 Task: Research Airbnb accommodation in Fort Hunt, United States from 9th November, 2023 to 11th November, 2023 for 2 adults. Place can be entire Home with 2 bedrooms having 2 beds and 1 bathroom. Property type can be guest house. Amenities needed are: wifi. Booking option can be self check-in.
Action: Mouse moved to (515, 75)
Screenshot: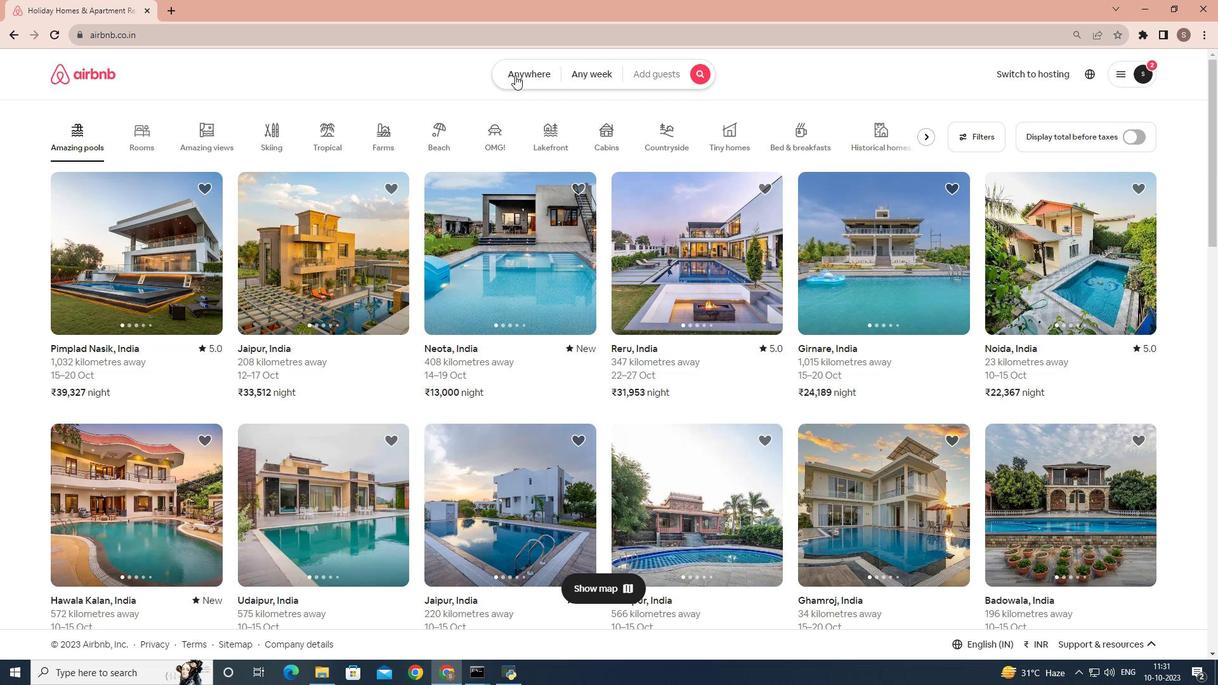 
Action: Mouse pressed left at (515, 75)
Screenshot: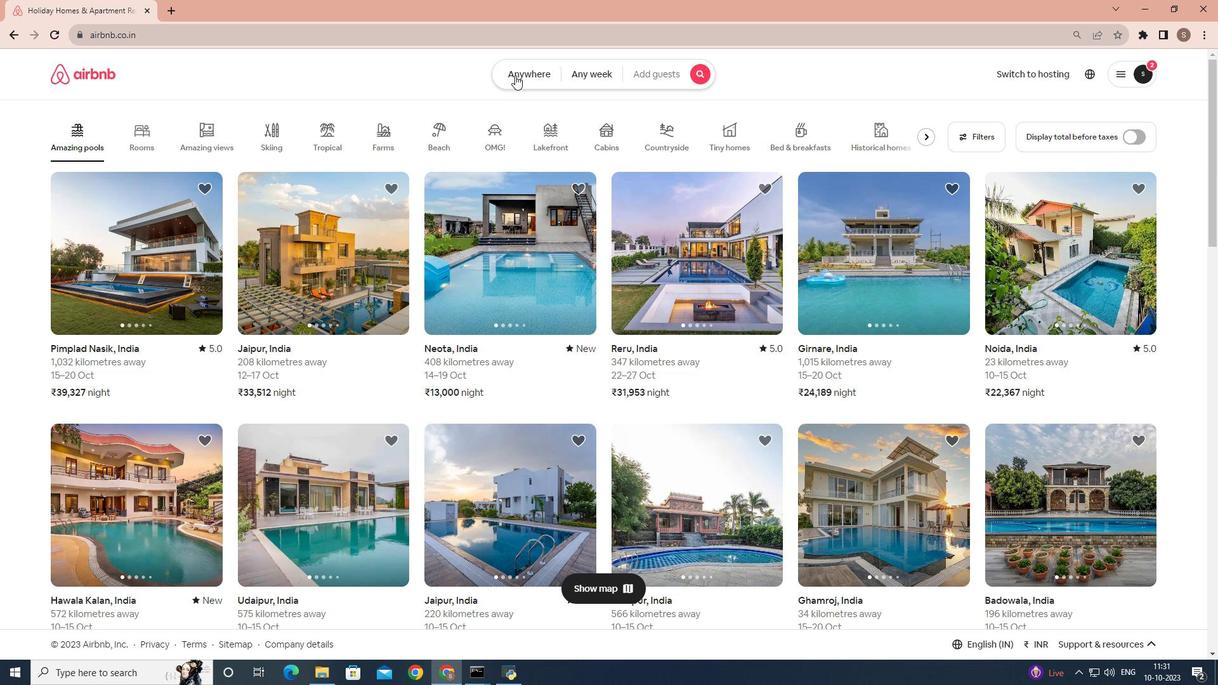 
Action: Mouse moved to (454, 127)
Screenshot: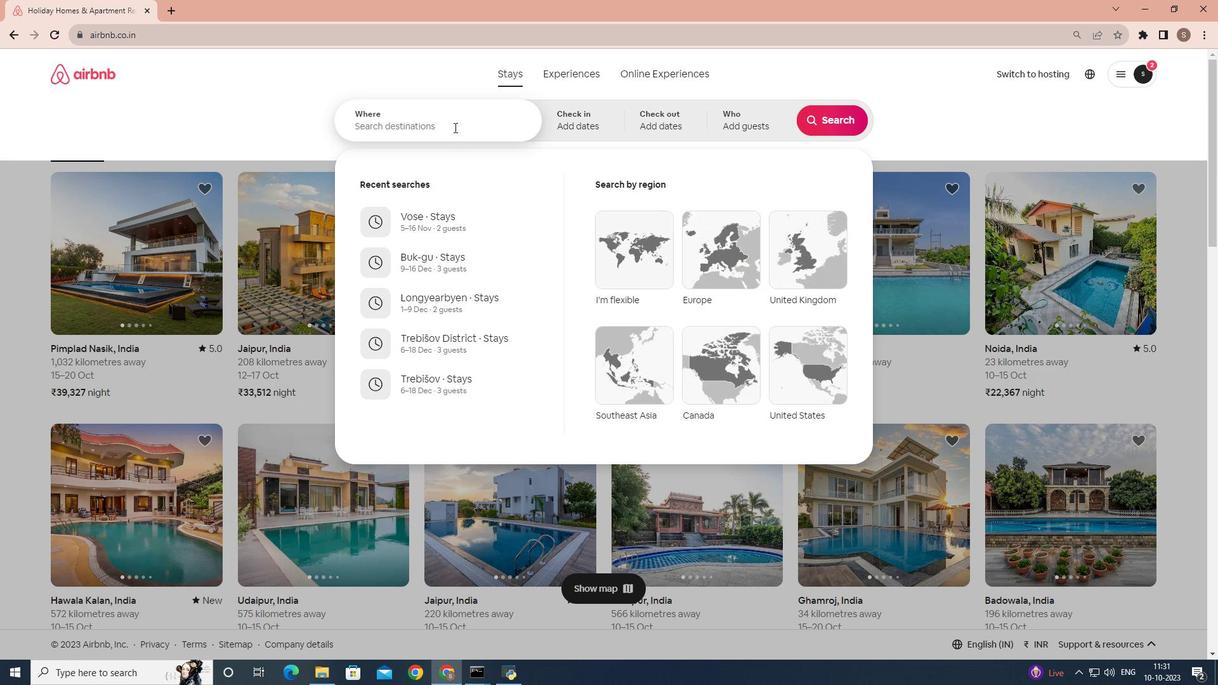 
Action: Mouse pressed left at (454, 127)
Screenshot: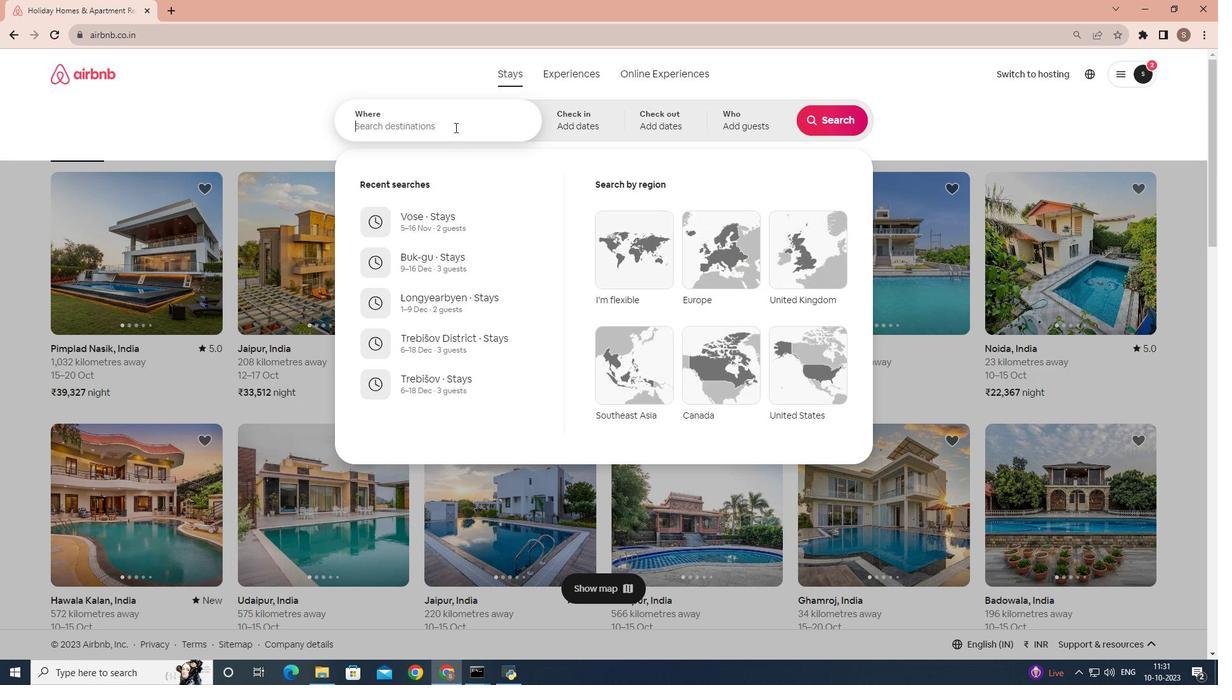 
Action: Mouse moved to (455, 127)
Screenshot: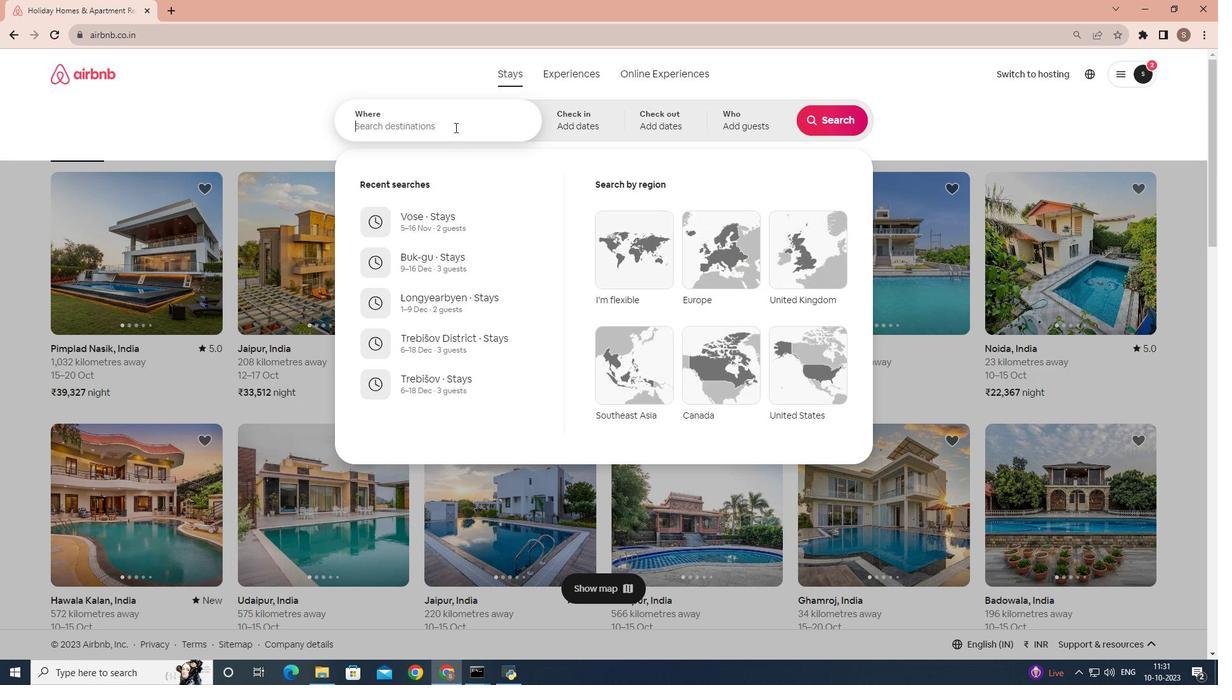 
Action: Key pressed <Key.shift>Nukus,<Key.space><Key.shift>Uzbekistan
Screenshot: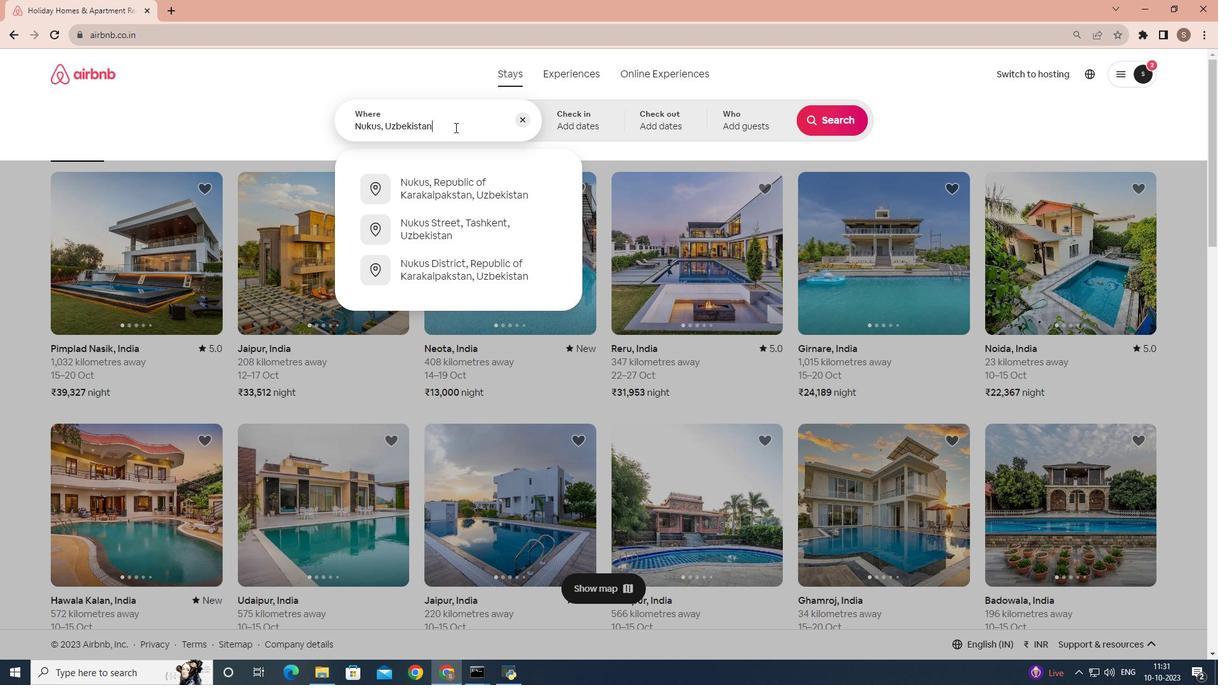 
Action: Mouse moved to (606, 121)
Screenshot: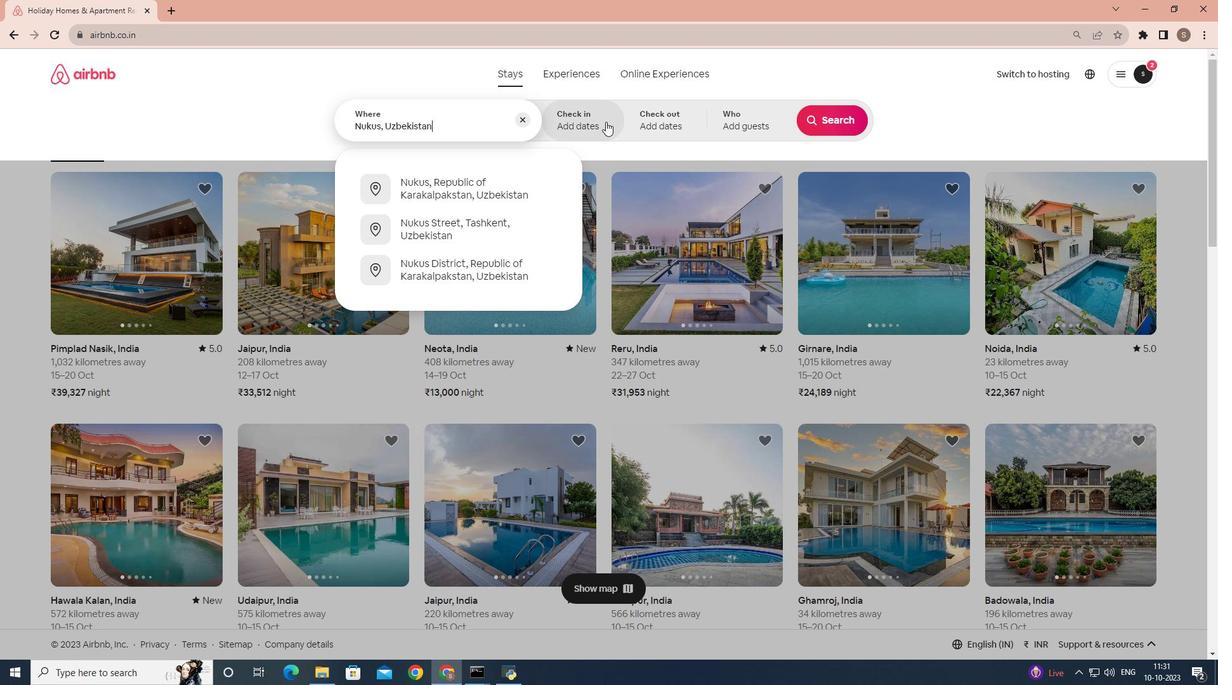 
Action: Mouse pressed left at (606, 121)
Screenshot: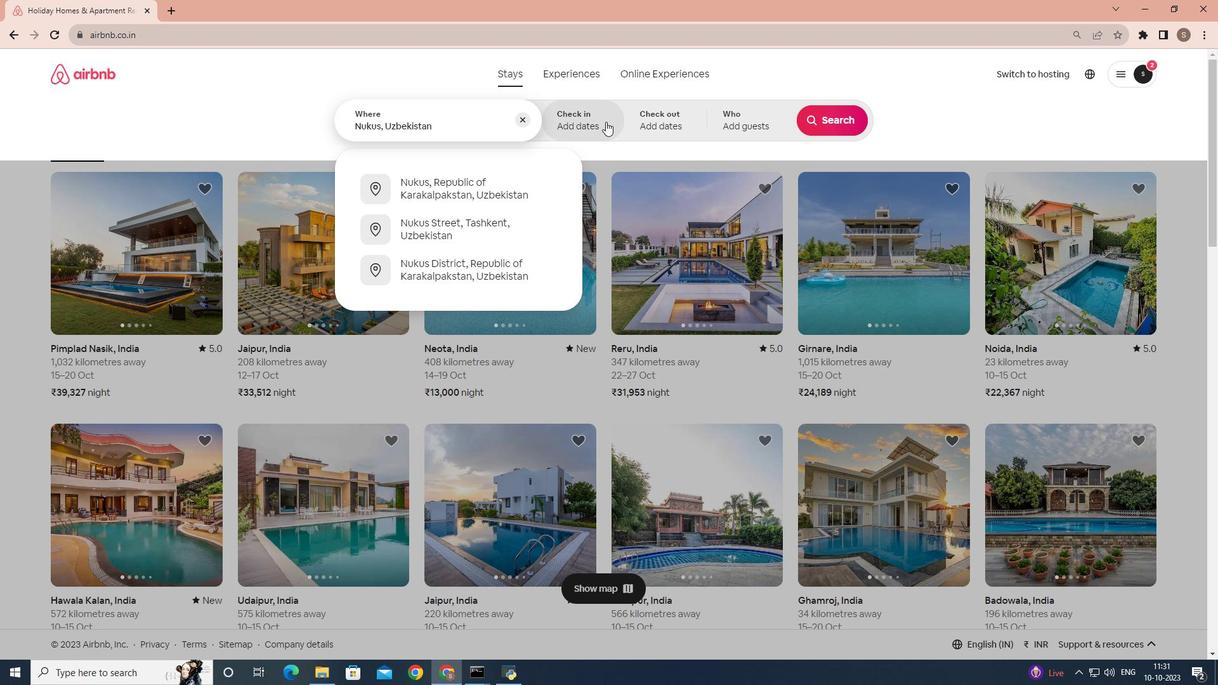 
Action: Mouse moved to (762, 281)
Screenshot: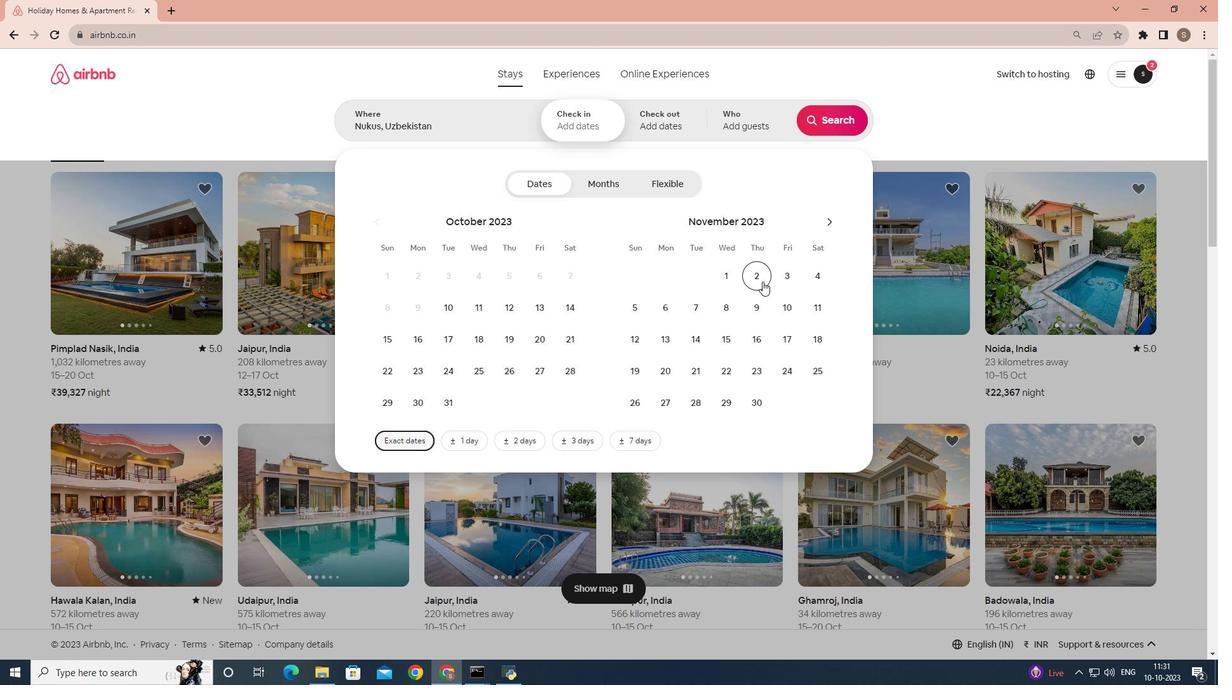 
Action: Mouse pressed left at (762, 281)
Screenshot: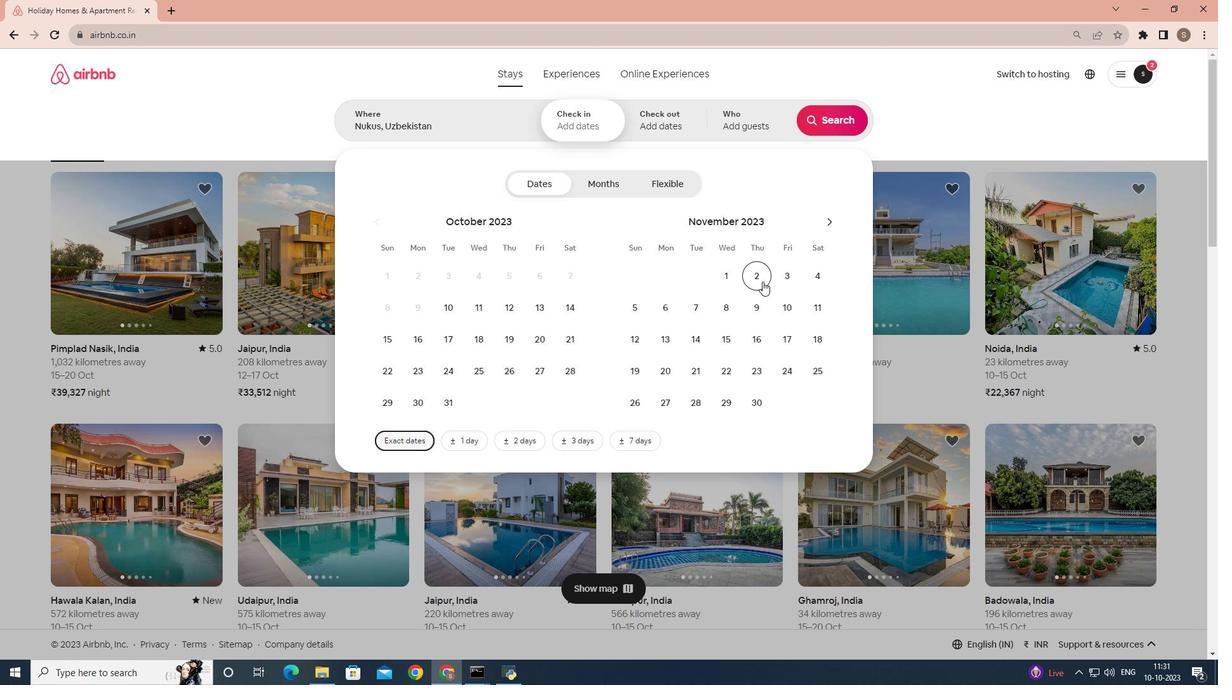 
Action: Mouse moved to (722, 340)
Screenshot: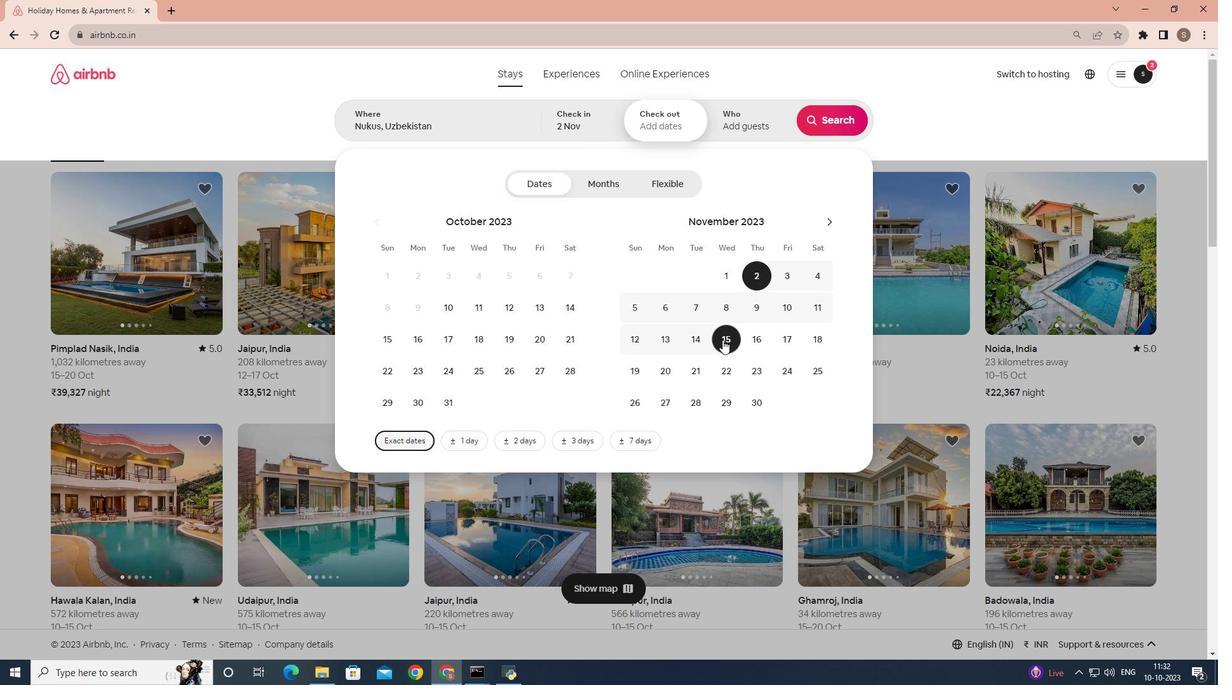 
Action: Mouse pressed left at (722, 340)
Screenshot: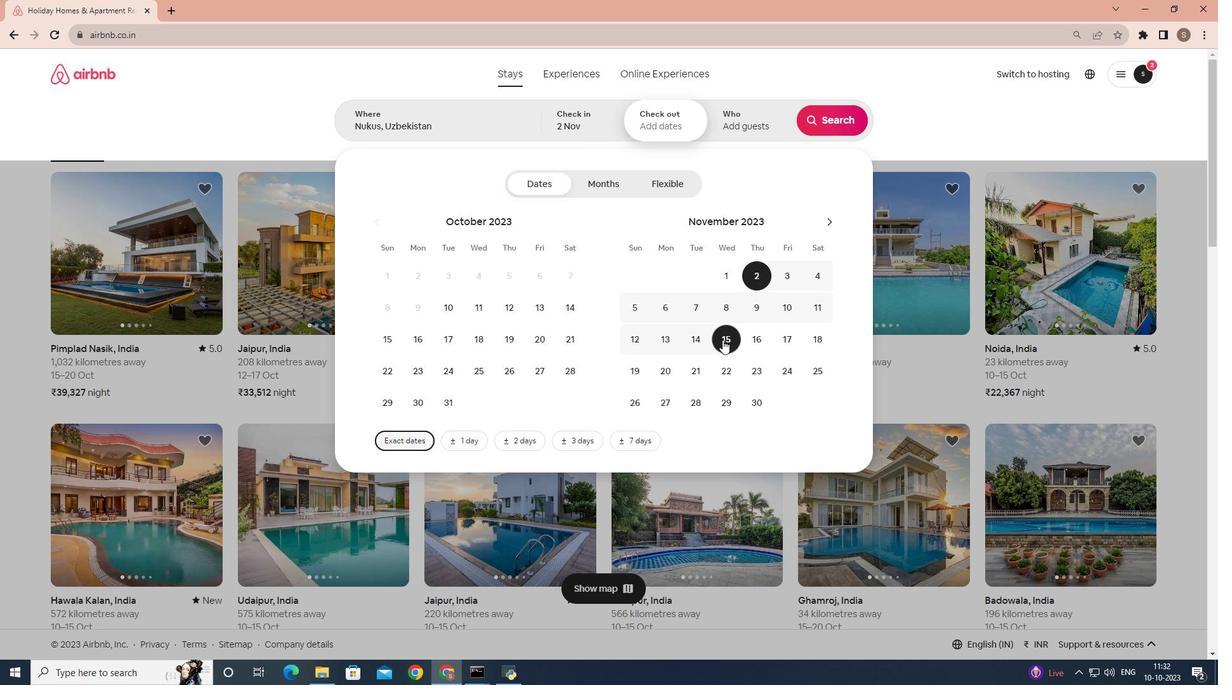 
Action: Mouse moved to (743, 119)
Screenshot: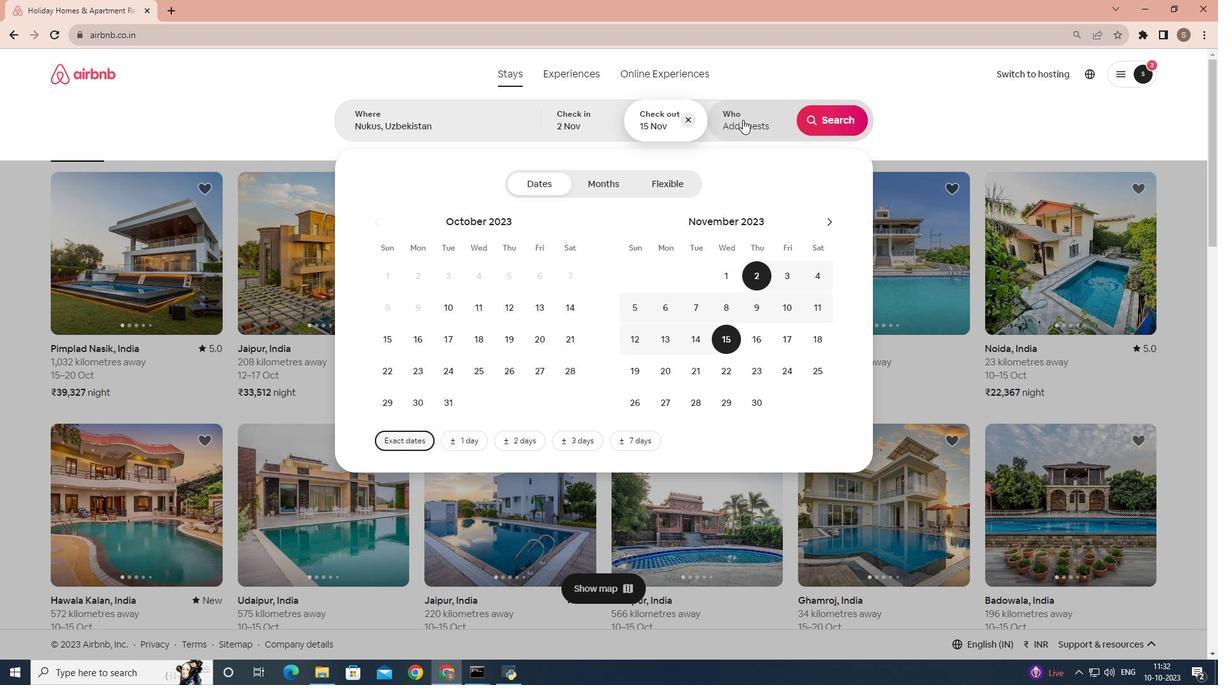 
Action: Mouse pressed left at (743, 119)
Screenshot: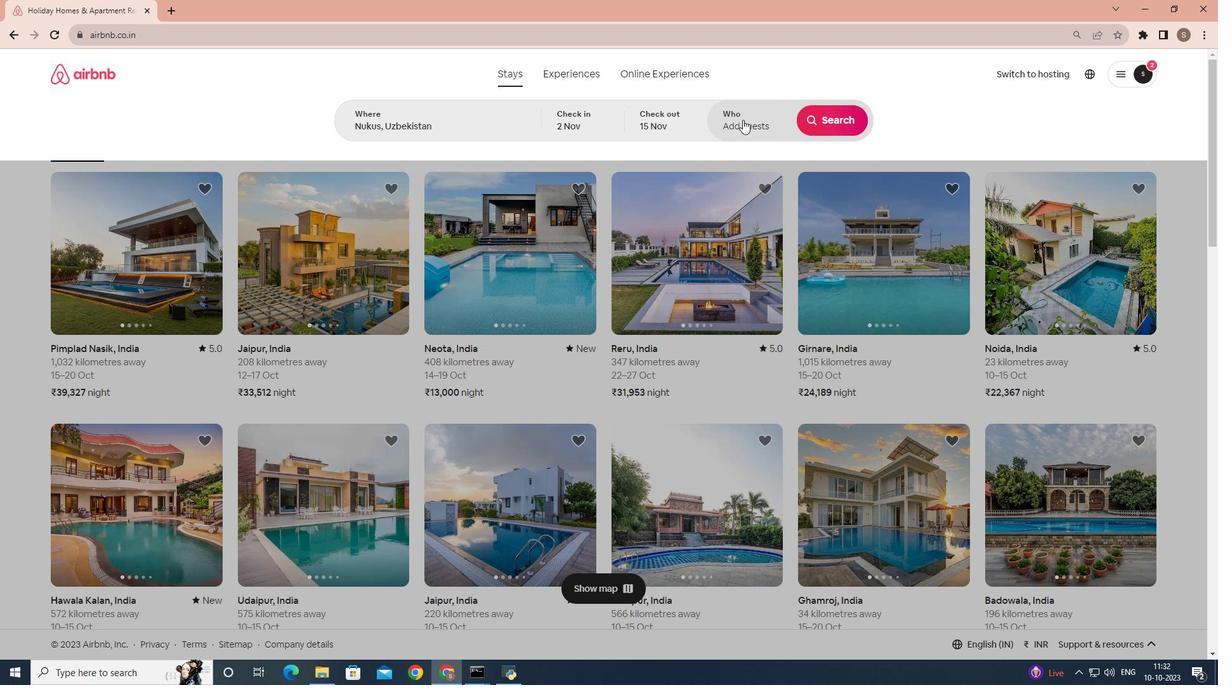 
Action: Mouse moved to (839, 190)
Screenshot: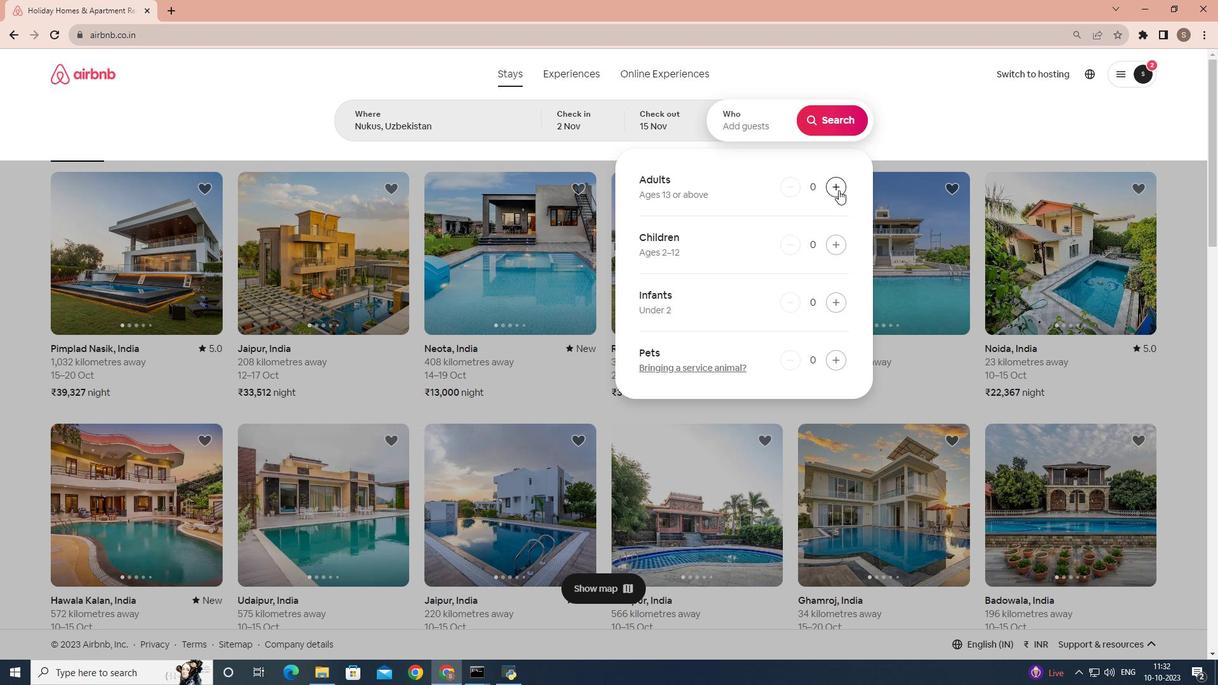 
Action: Mouse pressed left at (839, 190)
Screenshot: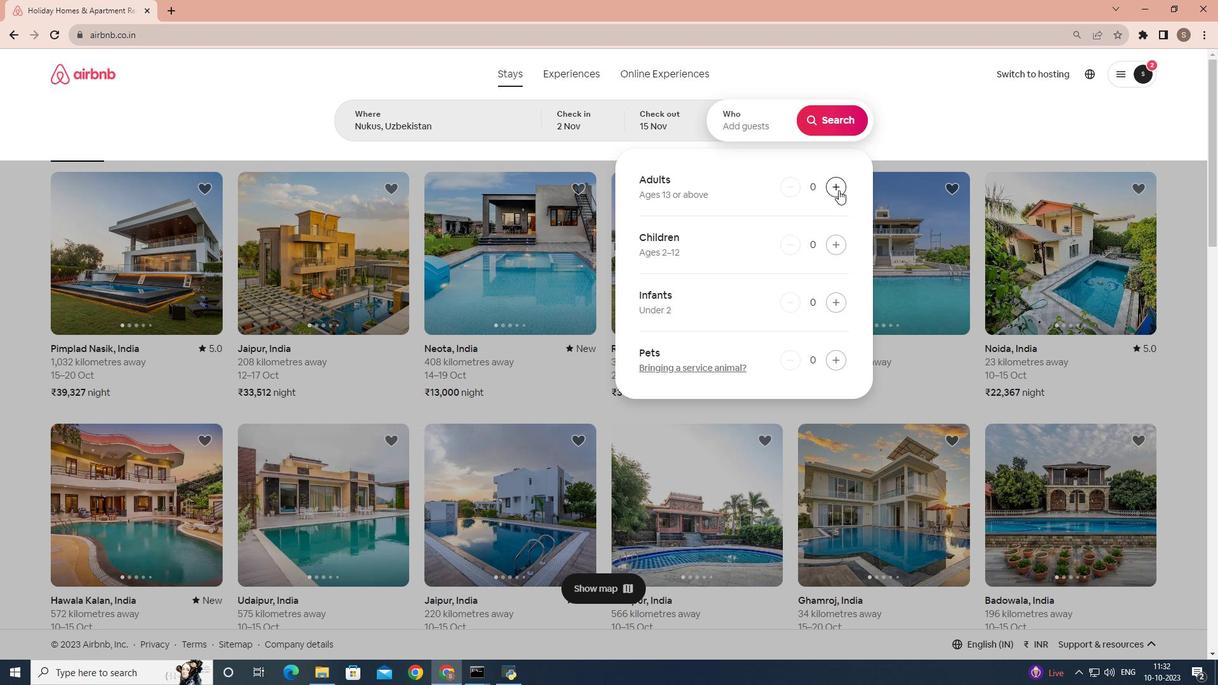 
Action: Mouse pressed left at (839, 190)
Screenshot: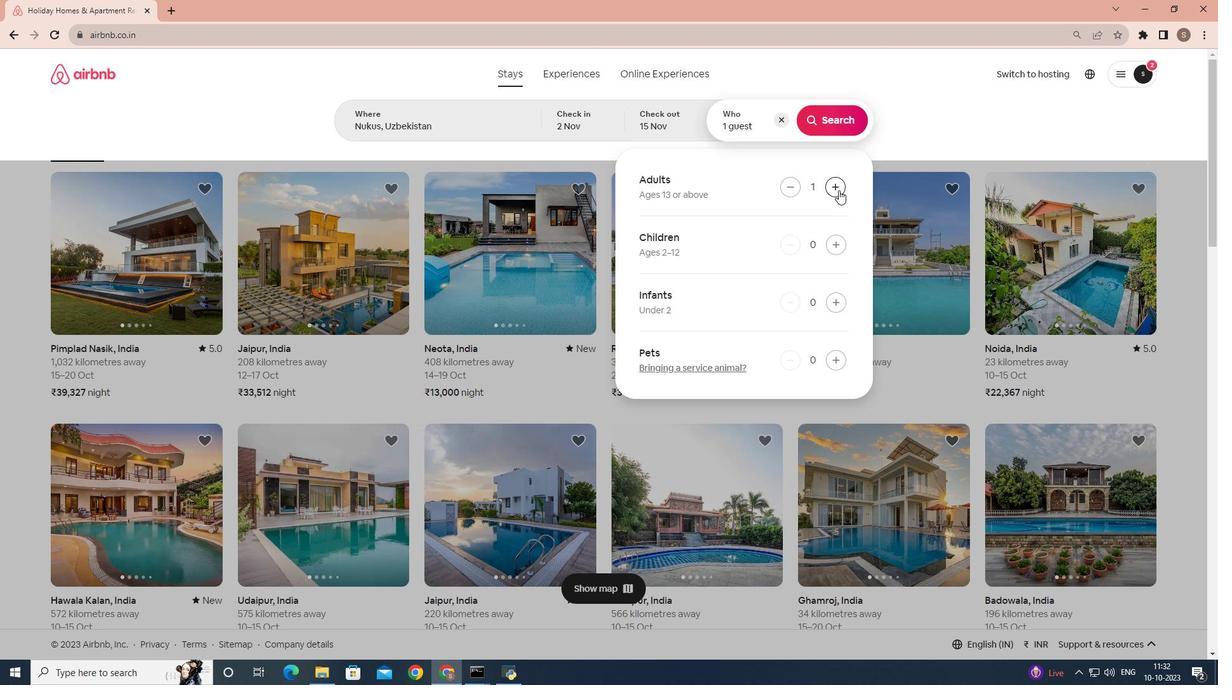 
Action: Mouse moved to (835, 120)
Screenshot: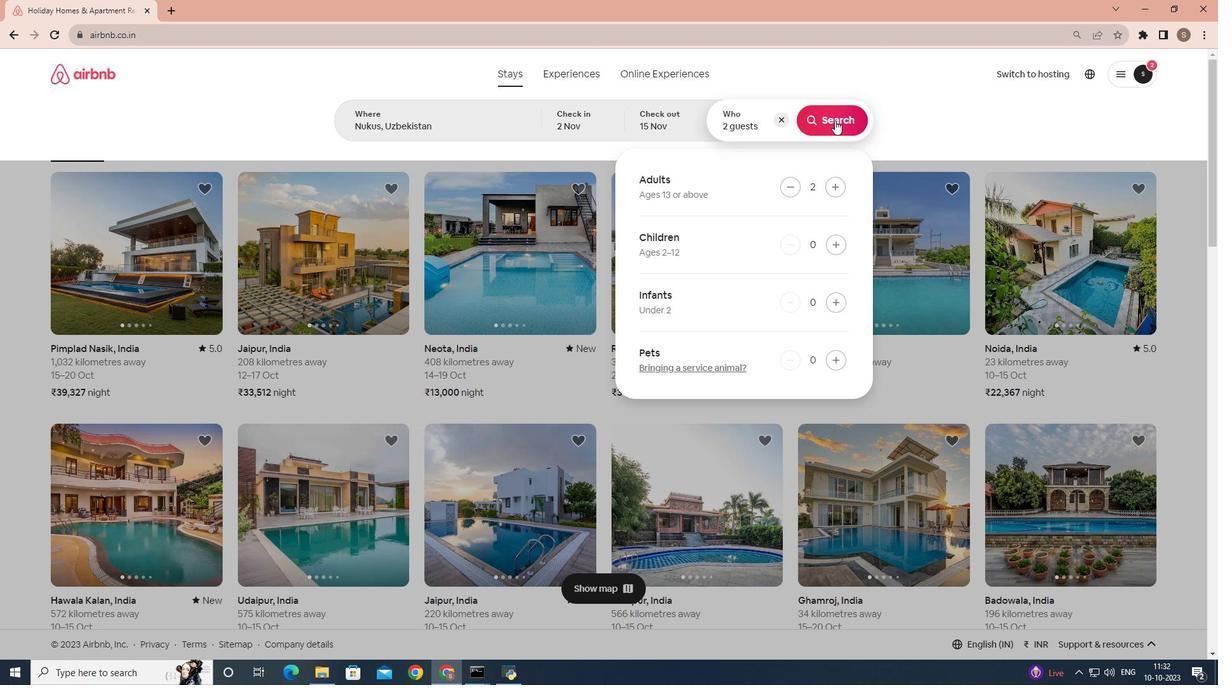 
Action: Mouse pressed left at (835, 120)
Screenshot: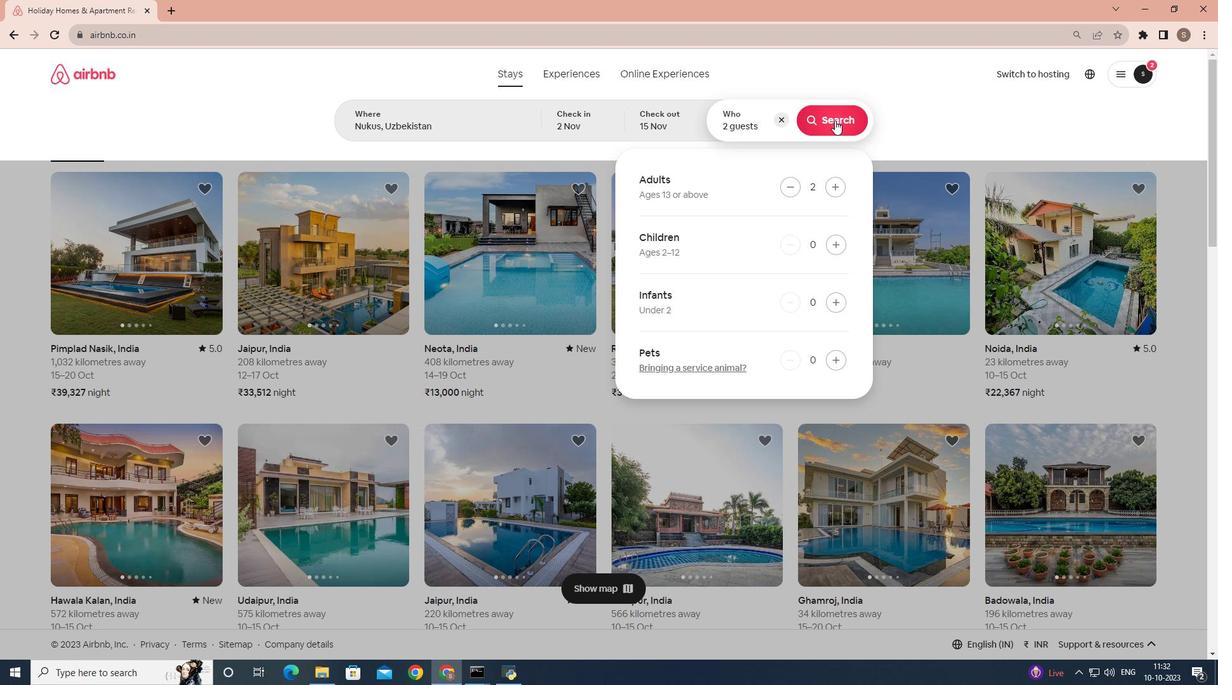 
Action: Mouse moved to (991, 126)
Screenshot: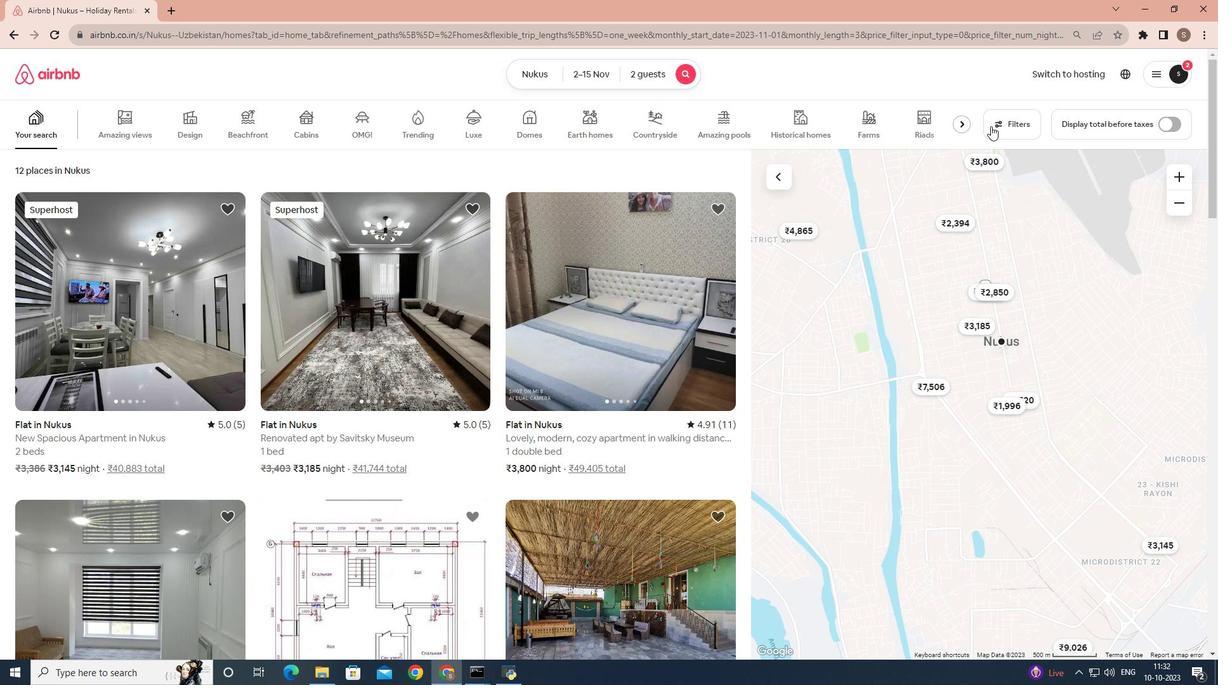 
Action: Mouse pressed left at (991, 126)
Screenshot: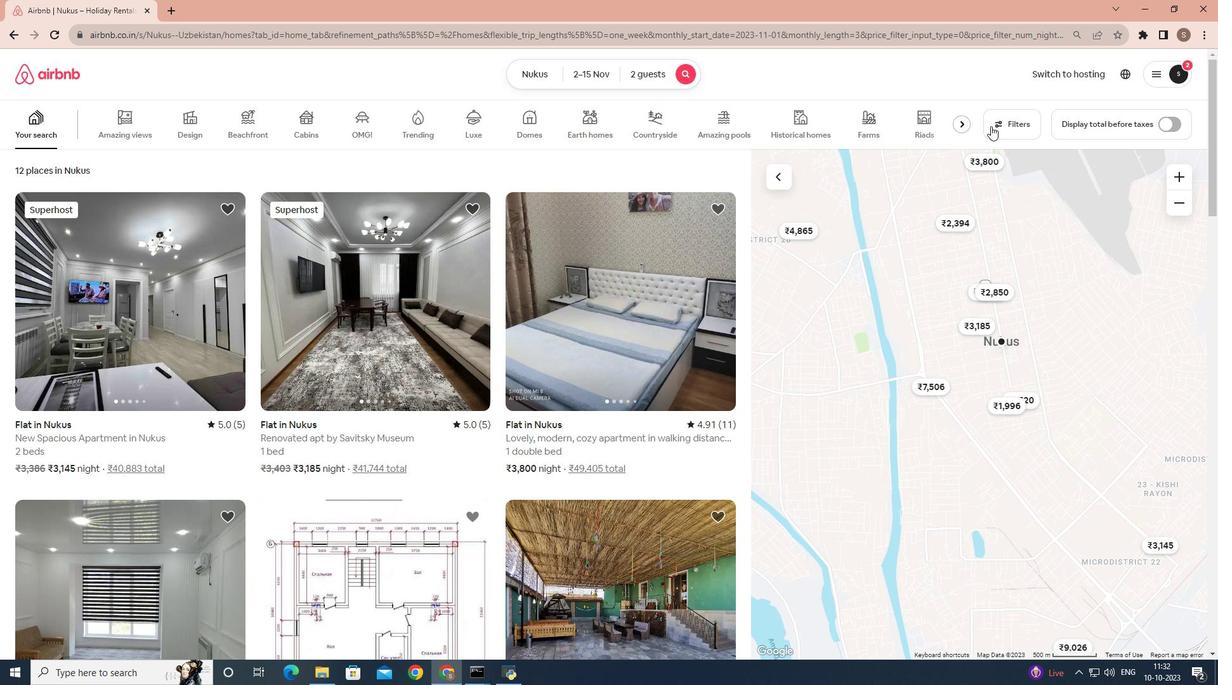 
Action: Mouse moved to (442, 524)
Screenshot: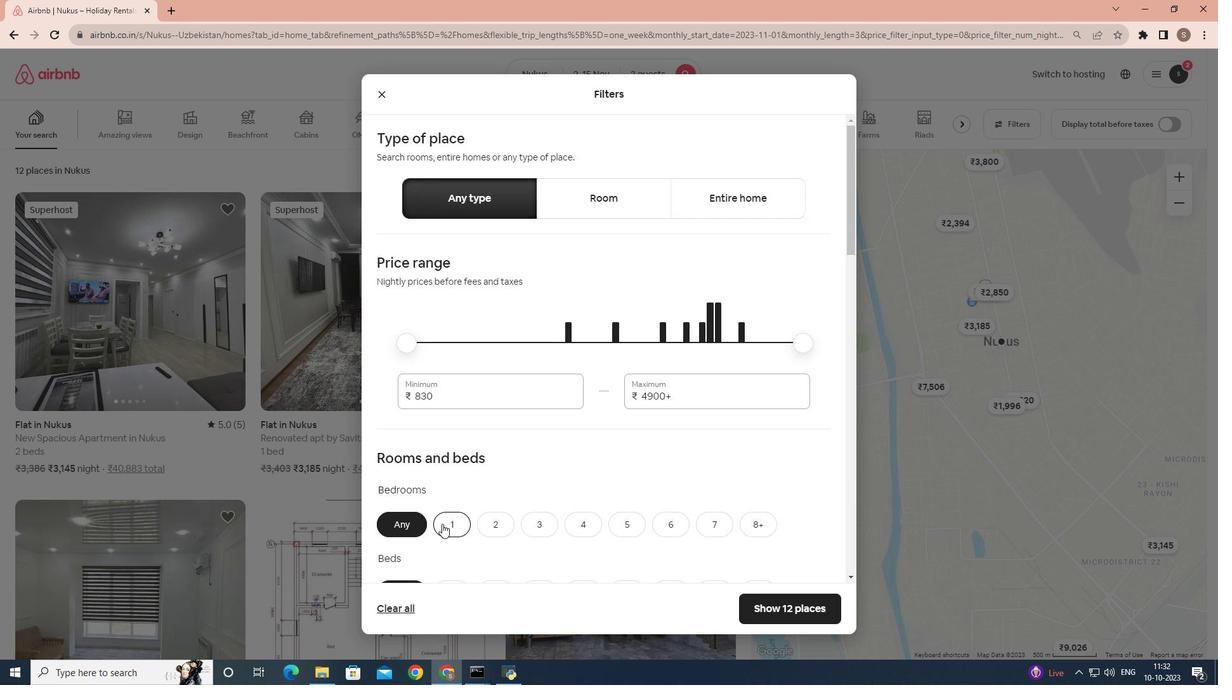 
Action: Mouse pressed left at (442, 524)
Screenshot: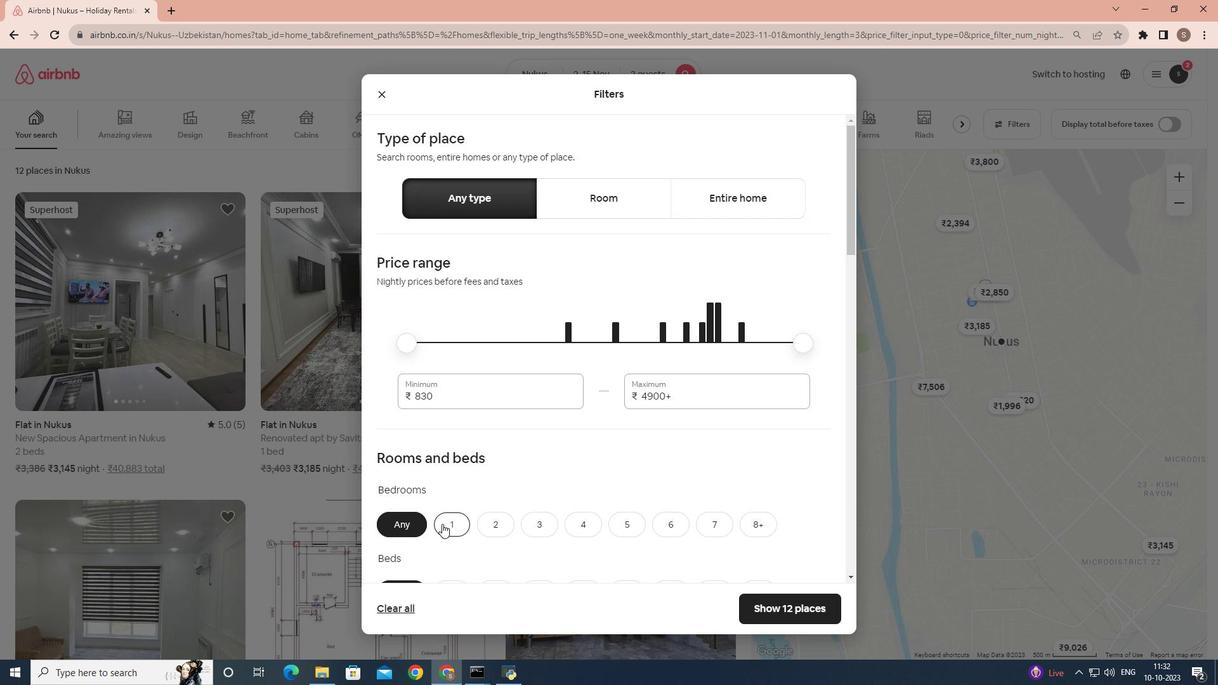 
Action: Mouse moved to (474, 477)
Screenshot: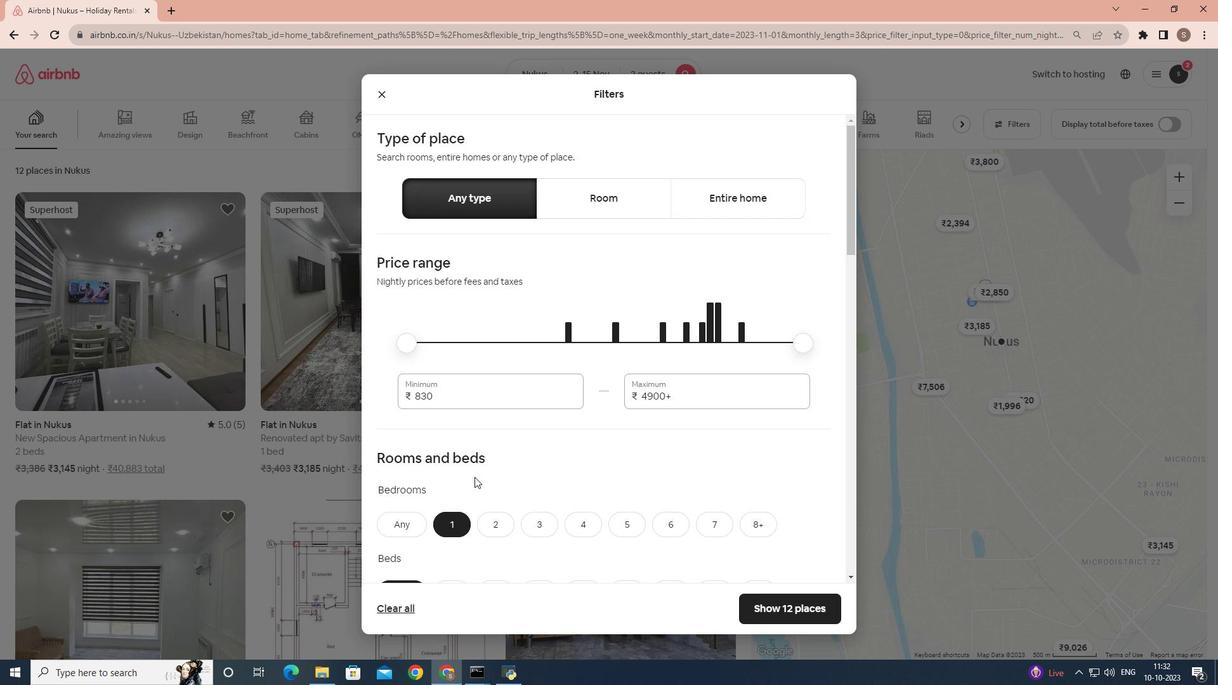 
Action: Mouse scrolled (474, 476) with delta (0, 0)
Screenshot: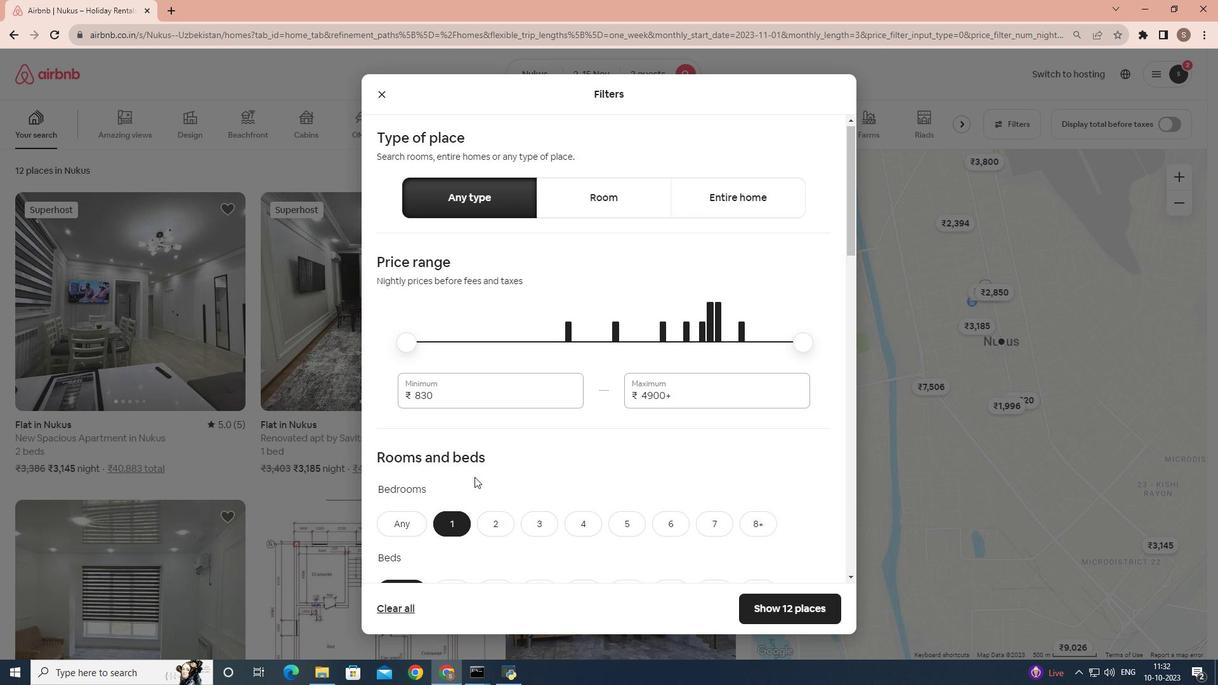 
Action: Mouse scrolled (474, 476) with delta (0, 0)
Screenshot: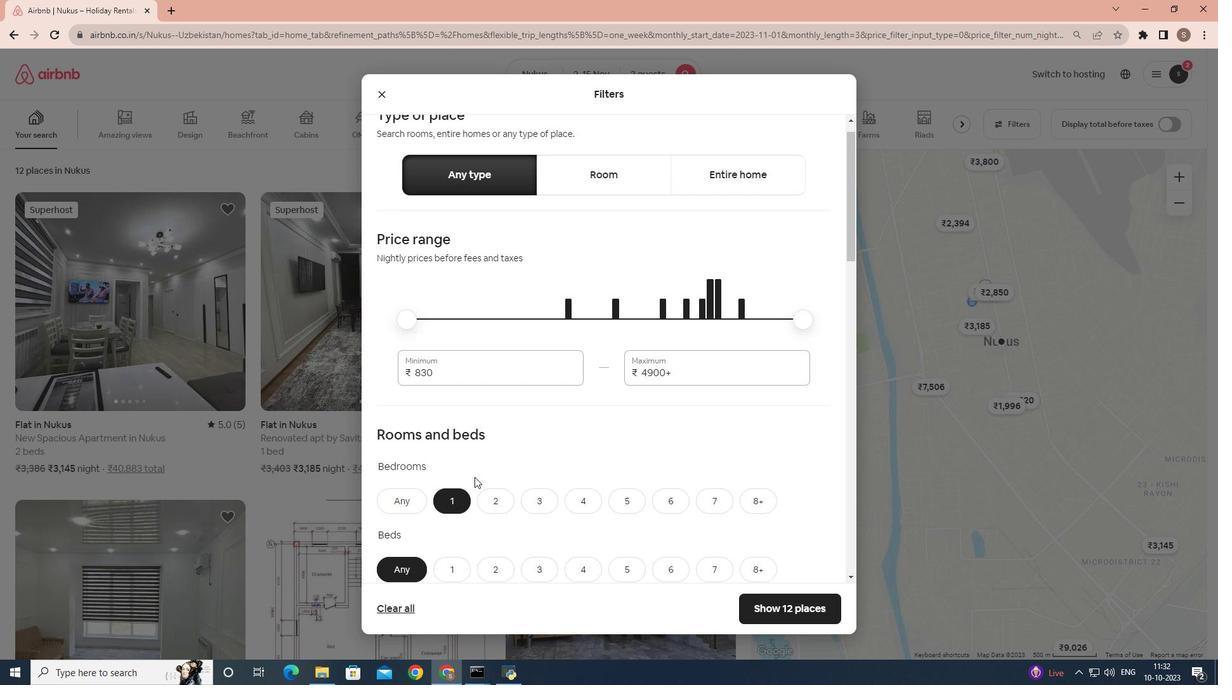 
Action: Mouse moved to (459, 456)
Screenshot: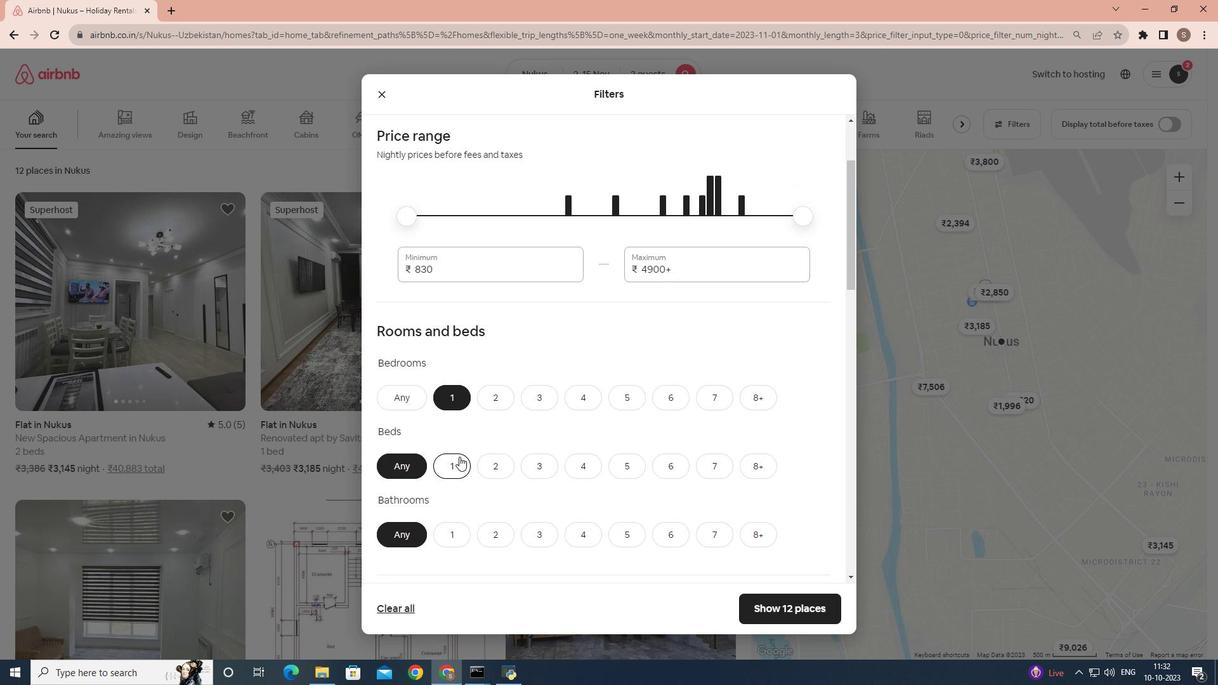 
Action: Mouse pressed left at (459, 456)
Screenshot: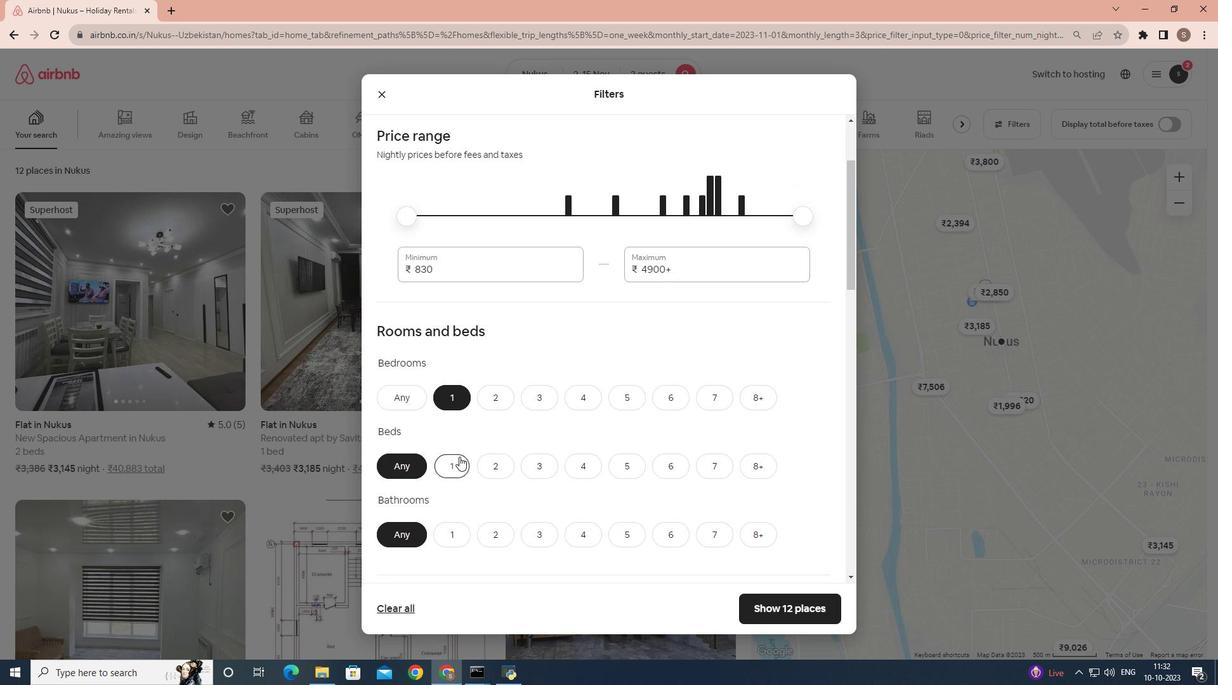 
Action: Mouse moved to (466, 453)
Screenshot: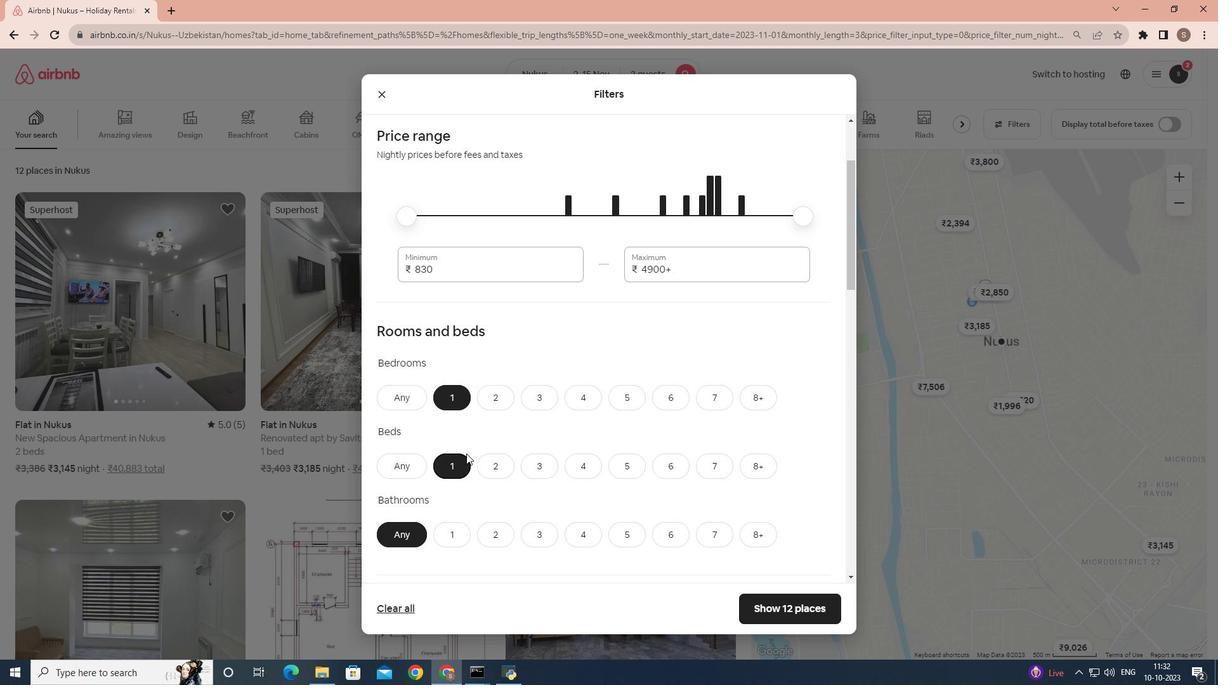 
Action: Mouse scrolled (466, 453) with delta (0, 0)
Screenshot: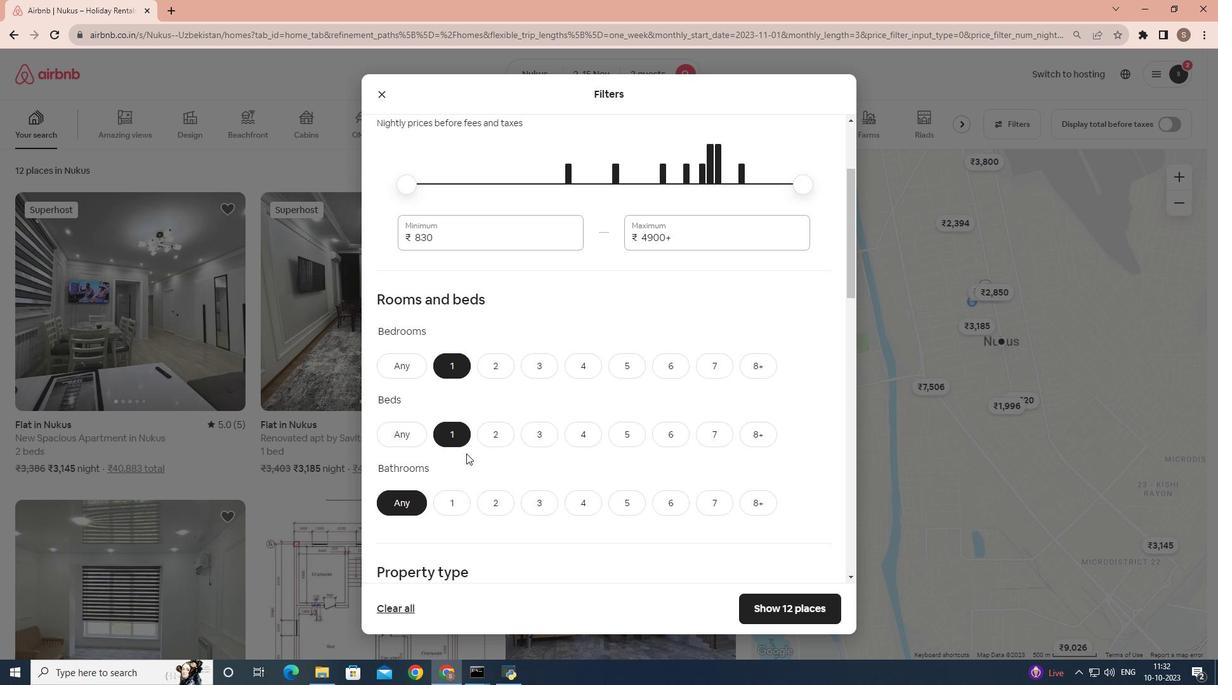 
Action: Mouse moved to (451, 475)
Screenshot: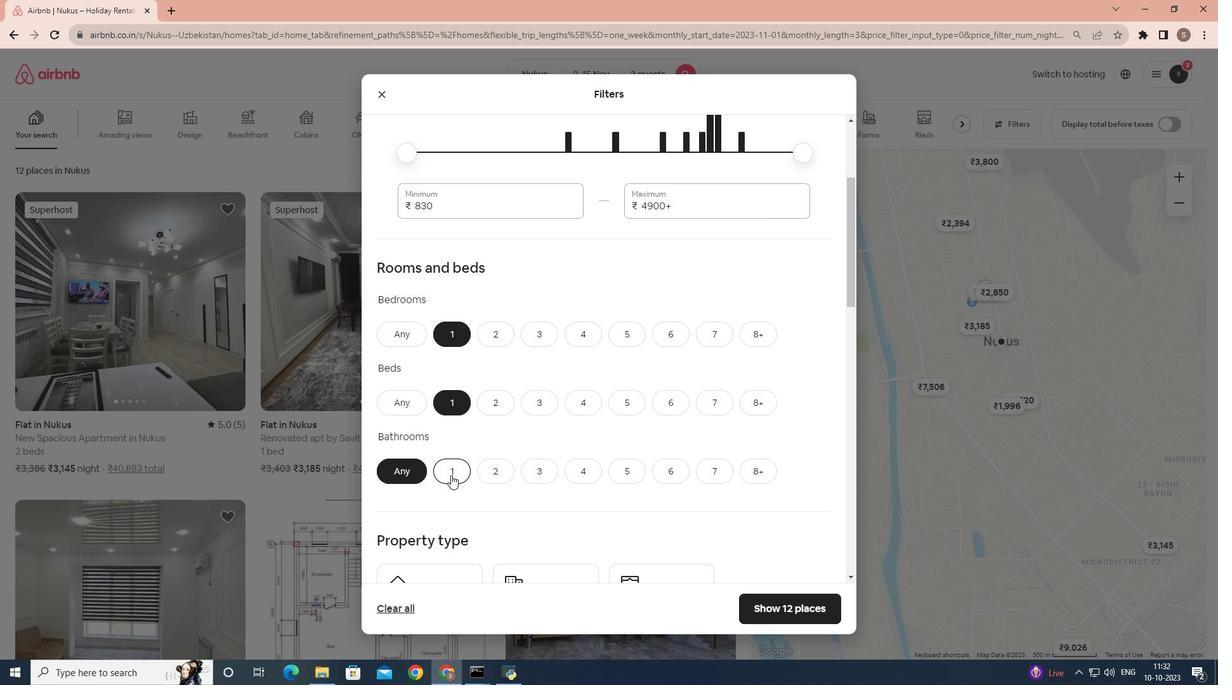
Action: Mouse pressed left at (451, 475)
Screenshot: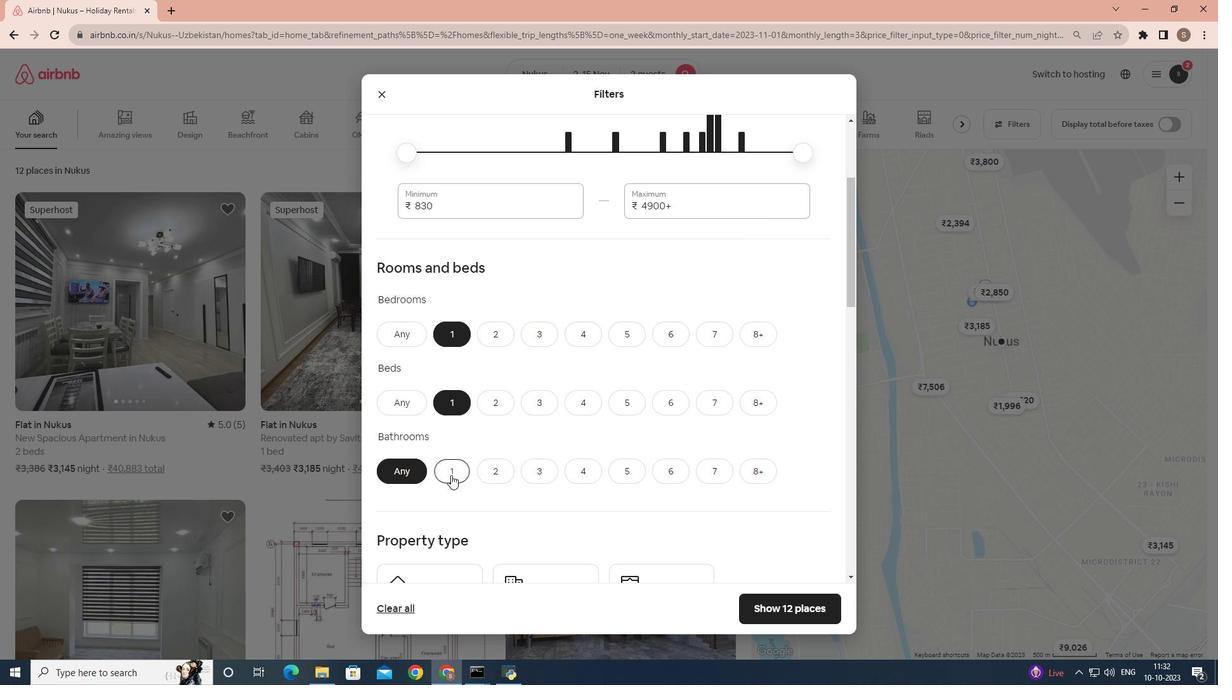 
Action: Mouse moved to (527, 439)
Screenshot: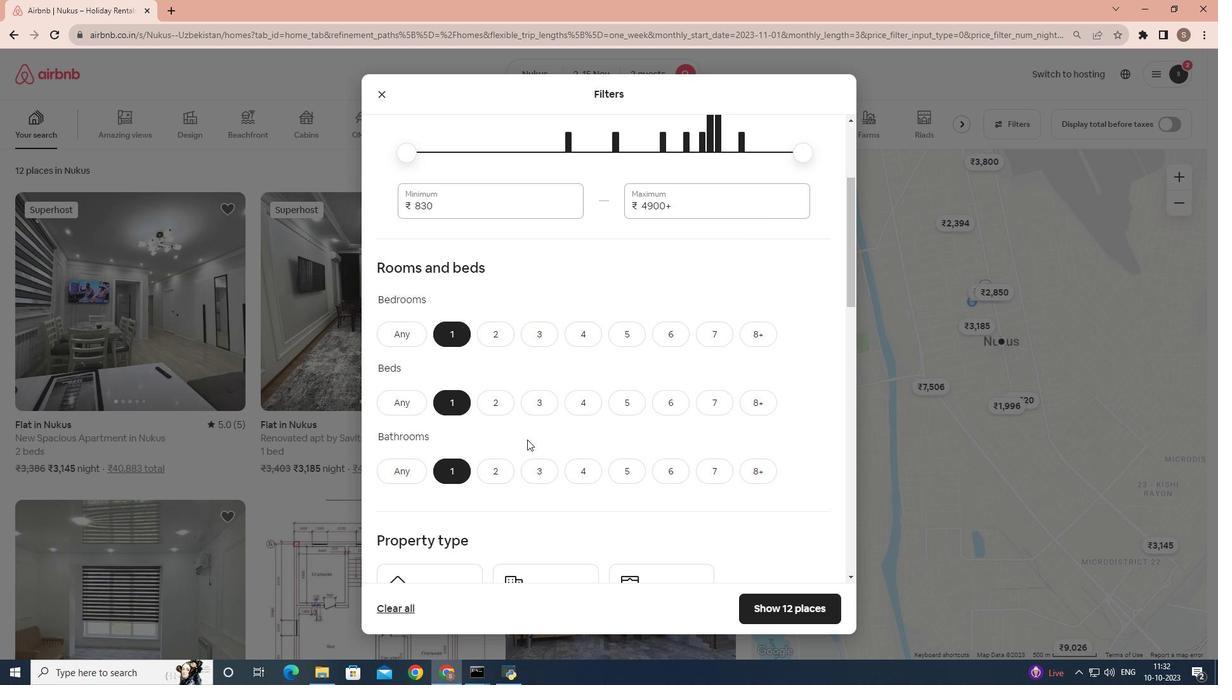 
Action: Mouse scrolled (527, 439) with delta (0, 0)
Screenshot: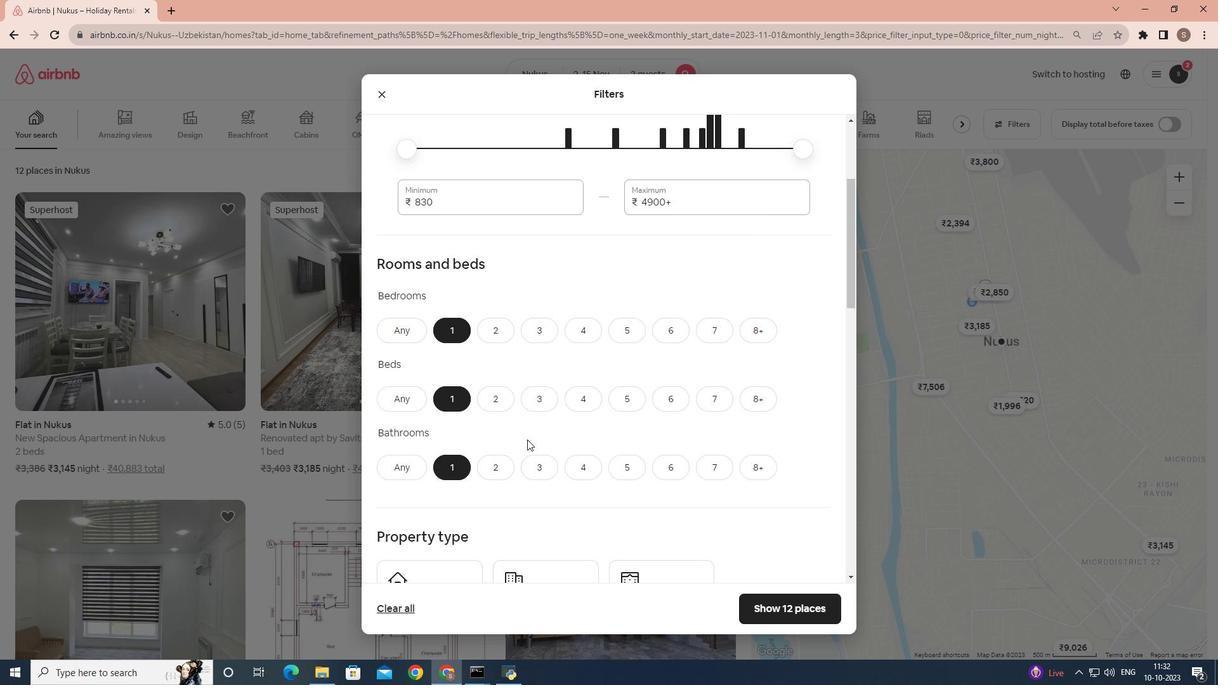 
Action: Mouse moved to (535, 439)
Screenshot: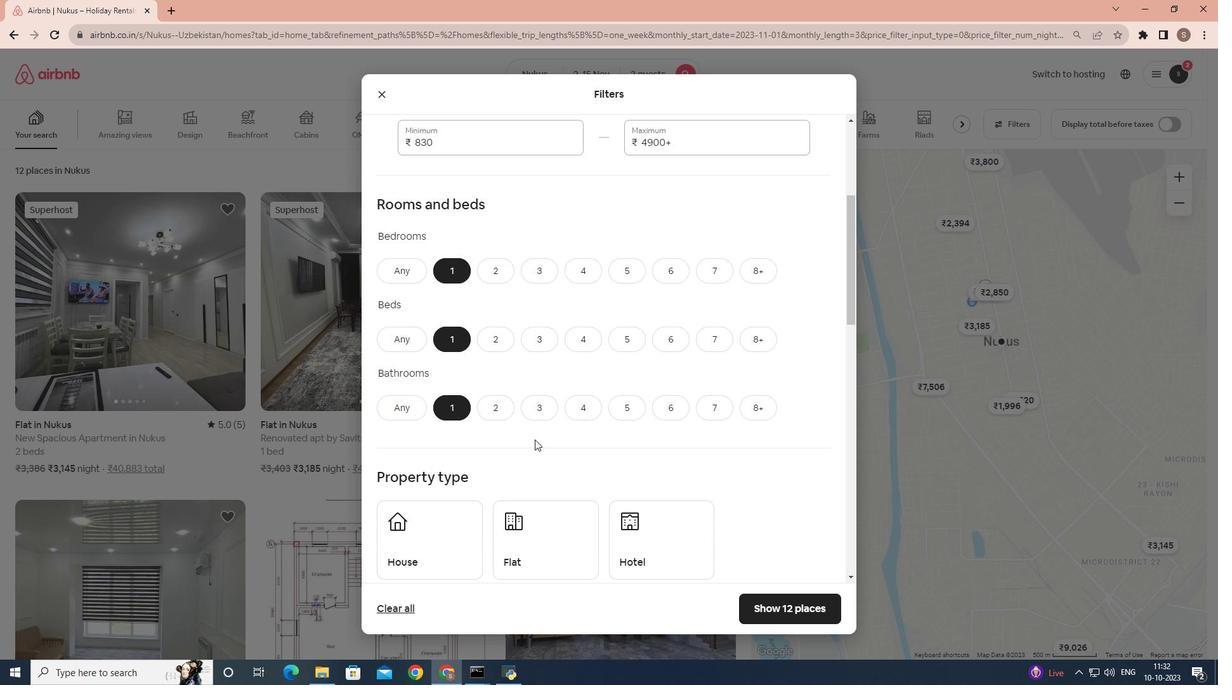 
Action: Mouse scrolled (535, 439) with delta (0, 0)
Screenshot: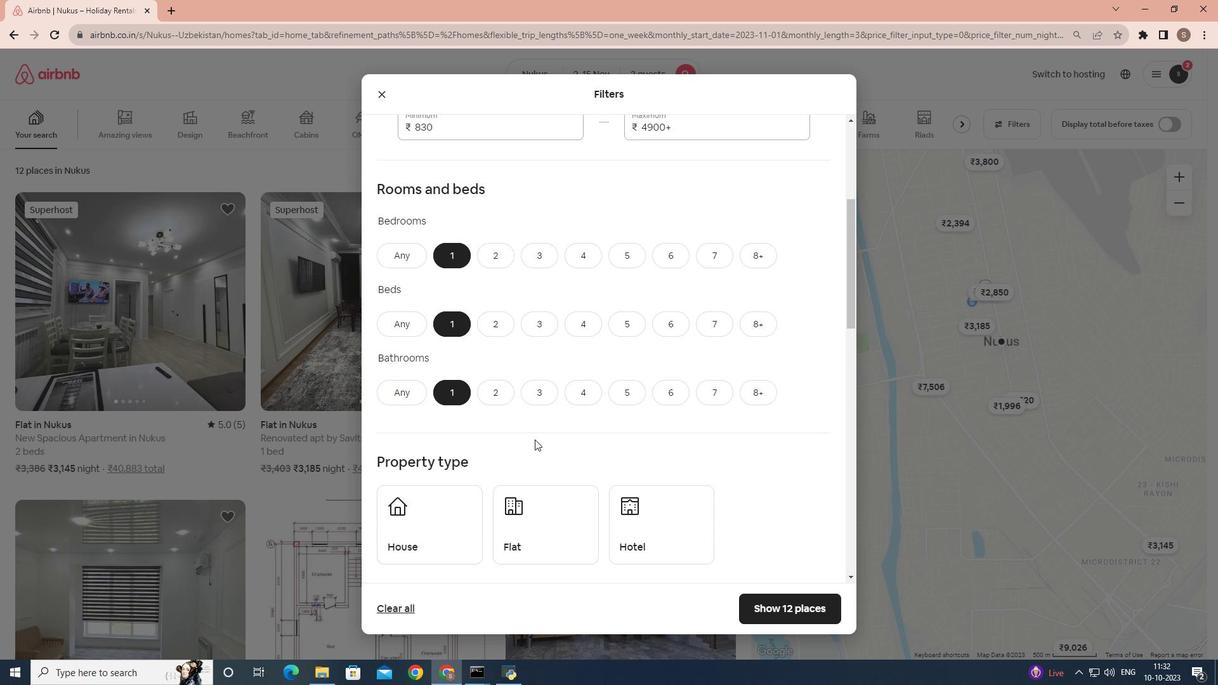 
Action: Mouse scrolled (535, 439) with delta (0, 0)
Screenshot: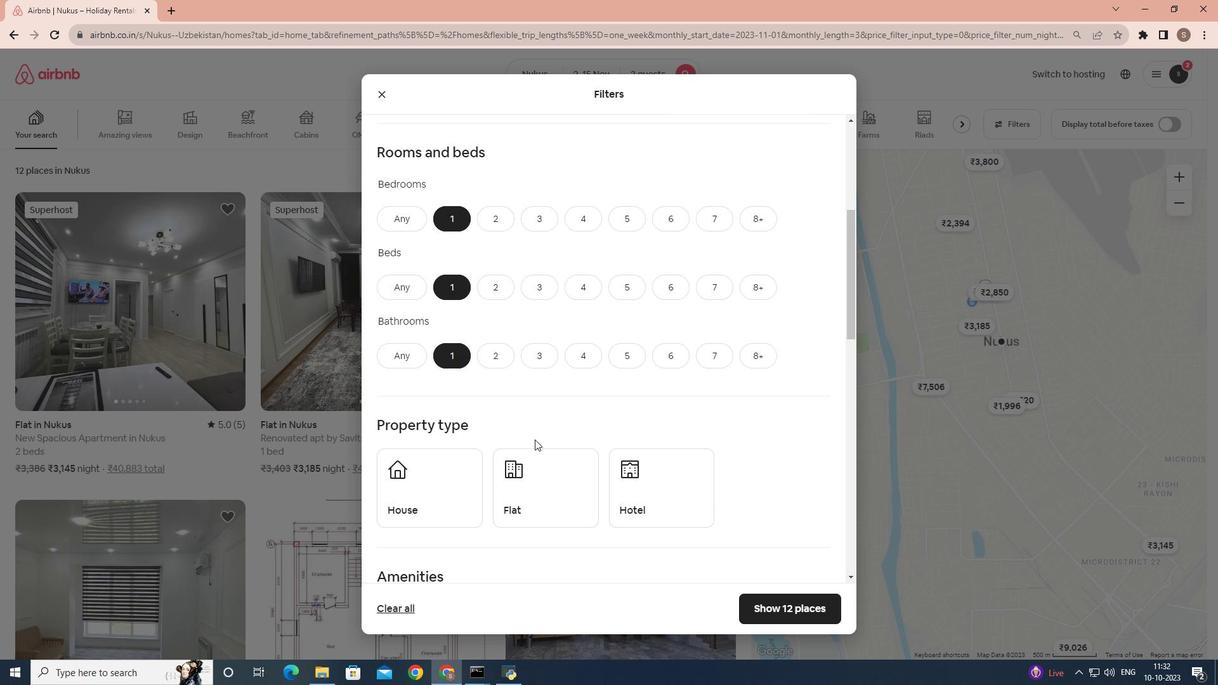 
Action: Mouse moved to (634, 428)
Screenshot: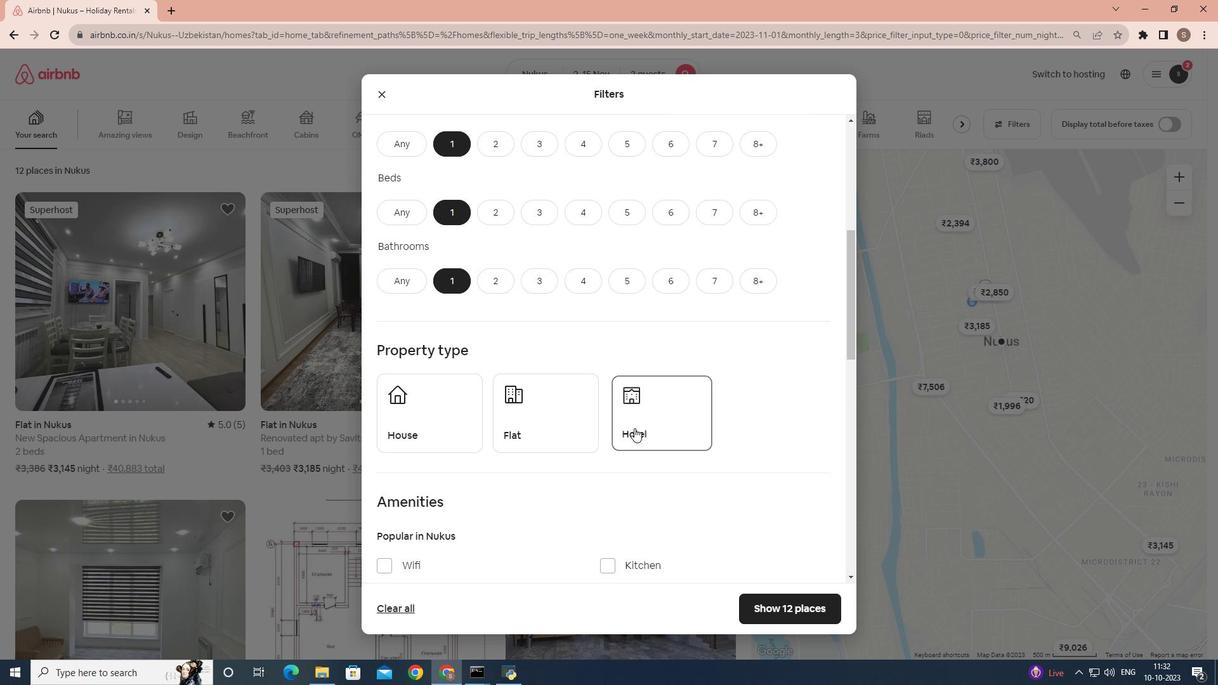 
Action: Mouse pressed left at (634, 428)
Screenshot: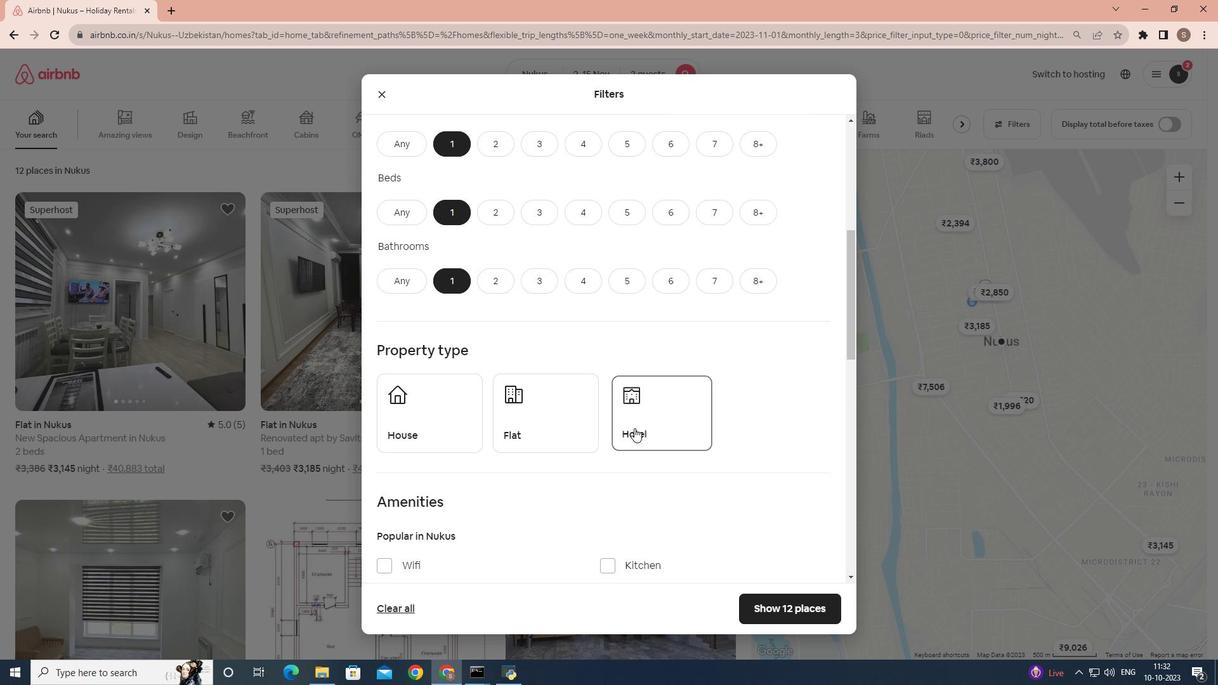
Action: Mouse moved to (584, 434)
Screenshot: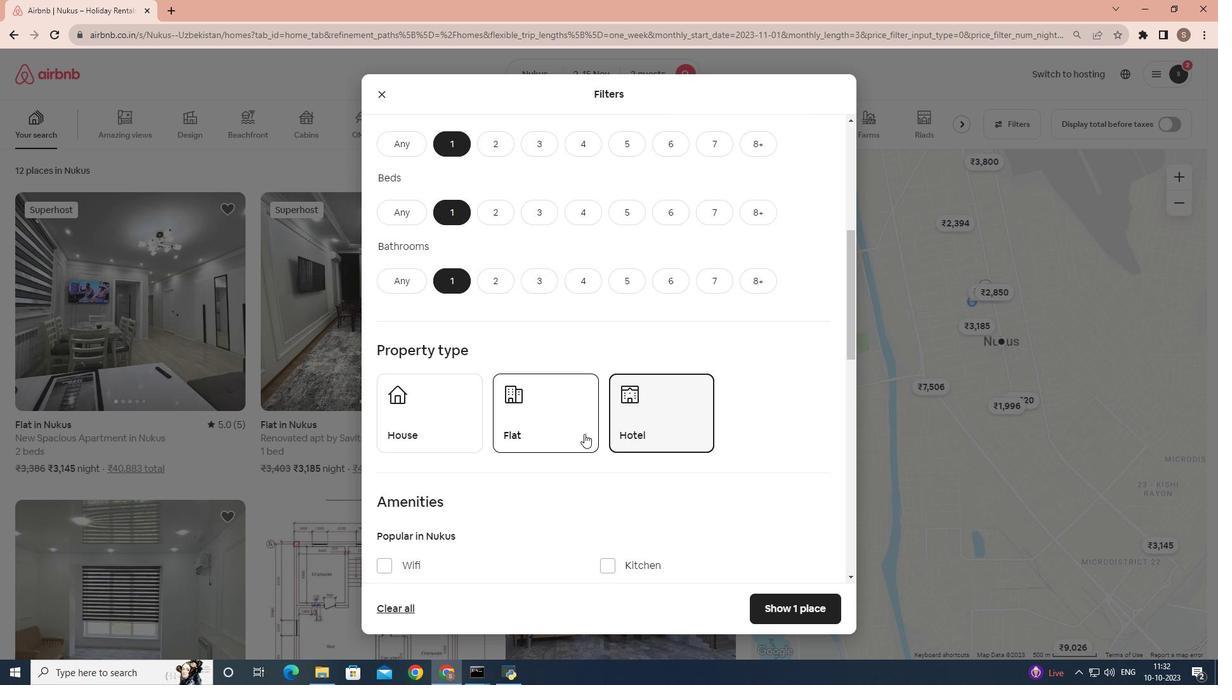 
Action: Mouse scrolled (584, 433) with delta (0, 0)
Screenshot: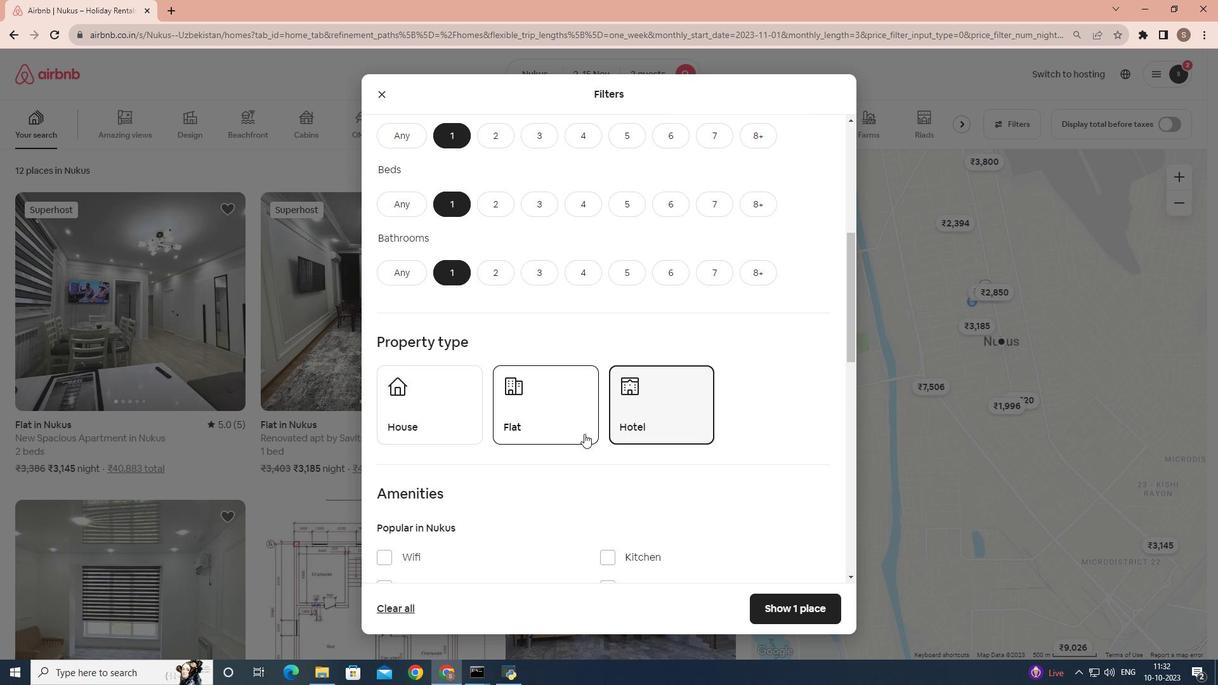 
Action: Mouse scrolled (584, 433) with delta (0, 0)
Screenshot: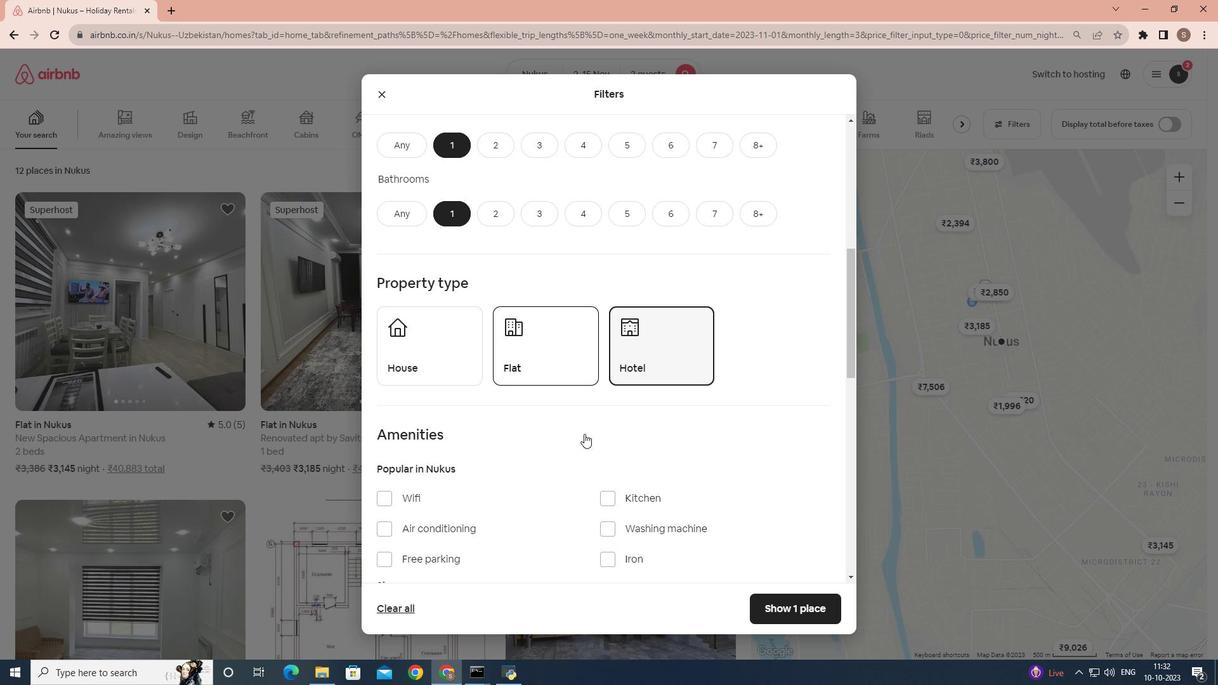 
Action: Mouse scrolled (584, 433) with delta (0, 0)
Screenshot: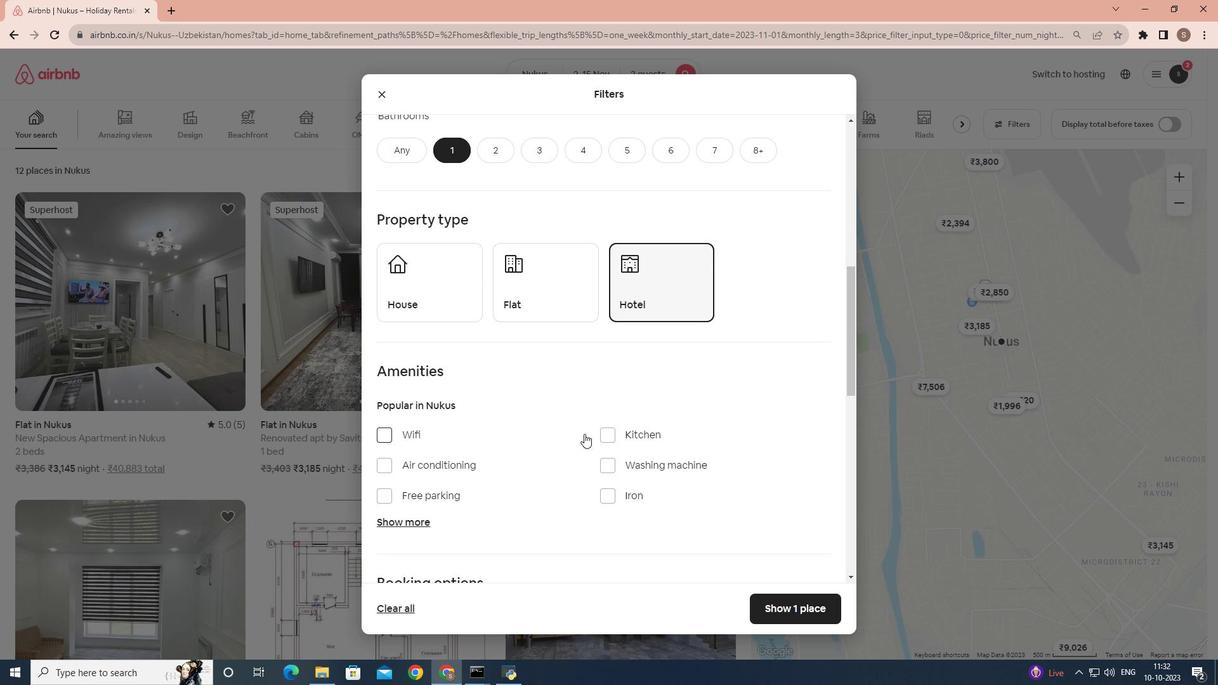 
Action: Mouse scrolled (584, 433) with delta (0, 0)
Screenshot: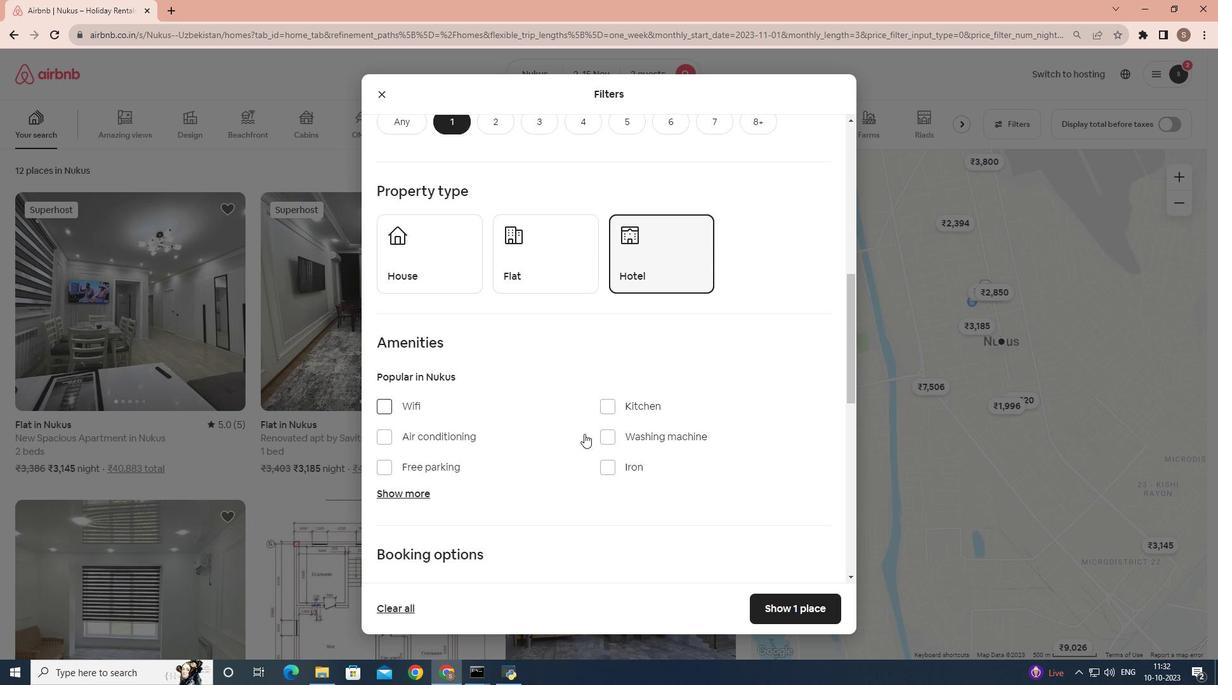 
Action: Mouse scrolled (584, 433) with delta (0, 0)
Screenshot: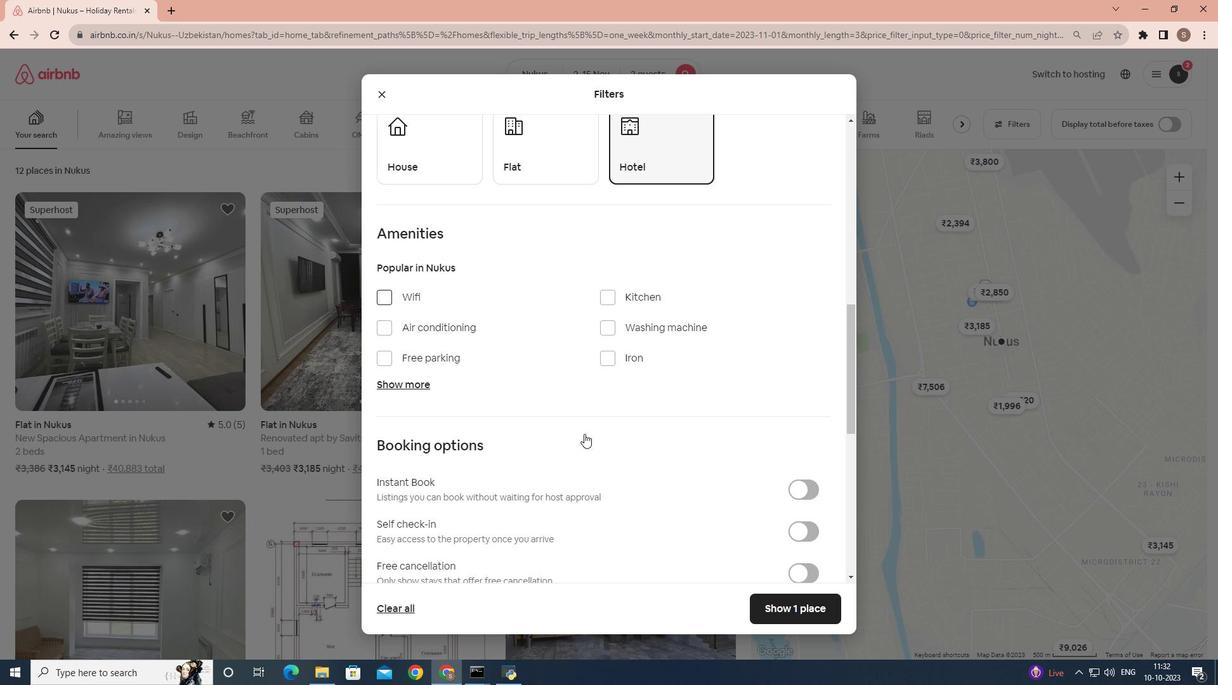 
Action: Mouse scrolled (584, 433) with delta (0, 0)
Screenshot: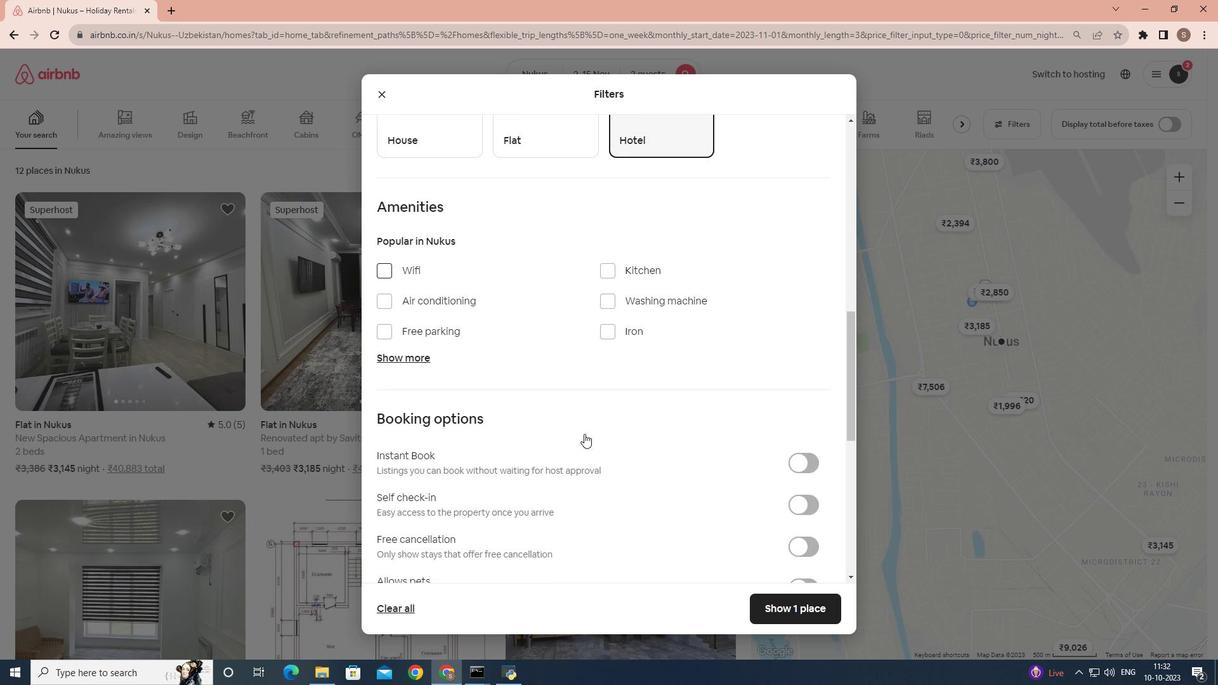 
Action: Mouse moved to (799, 427)
Screenshot: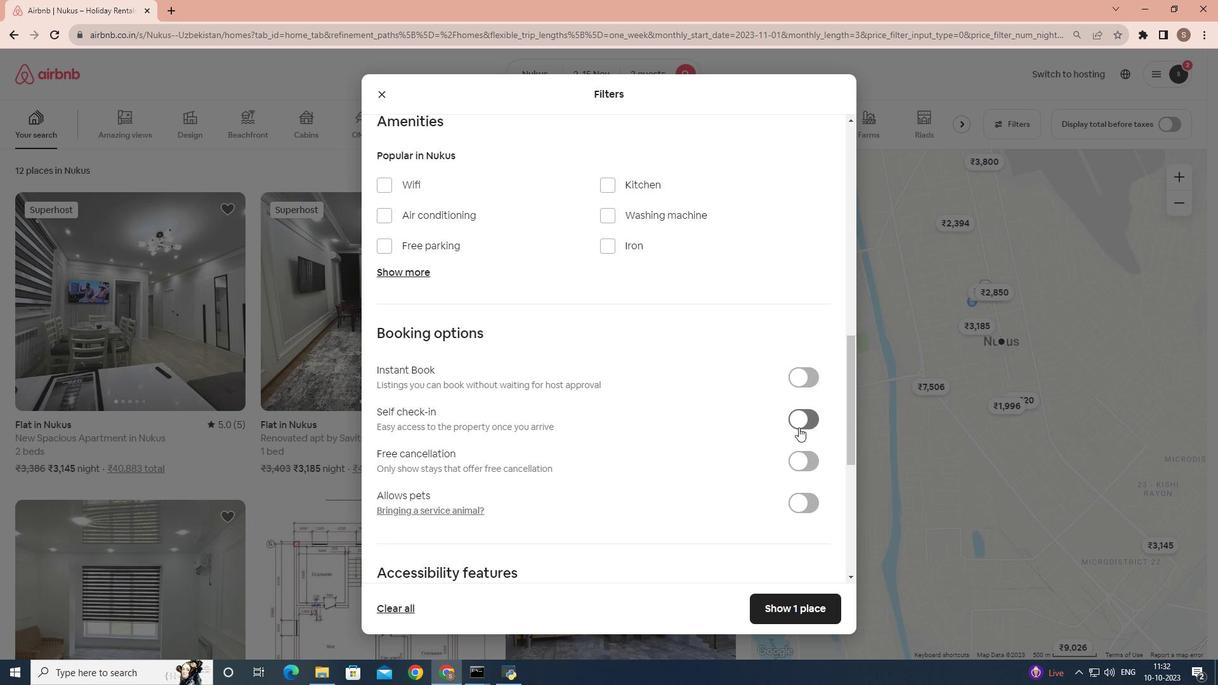 
Action: Mouse pressed left at (799, 427)
Screenshot: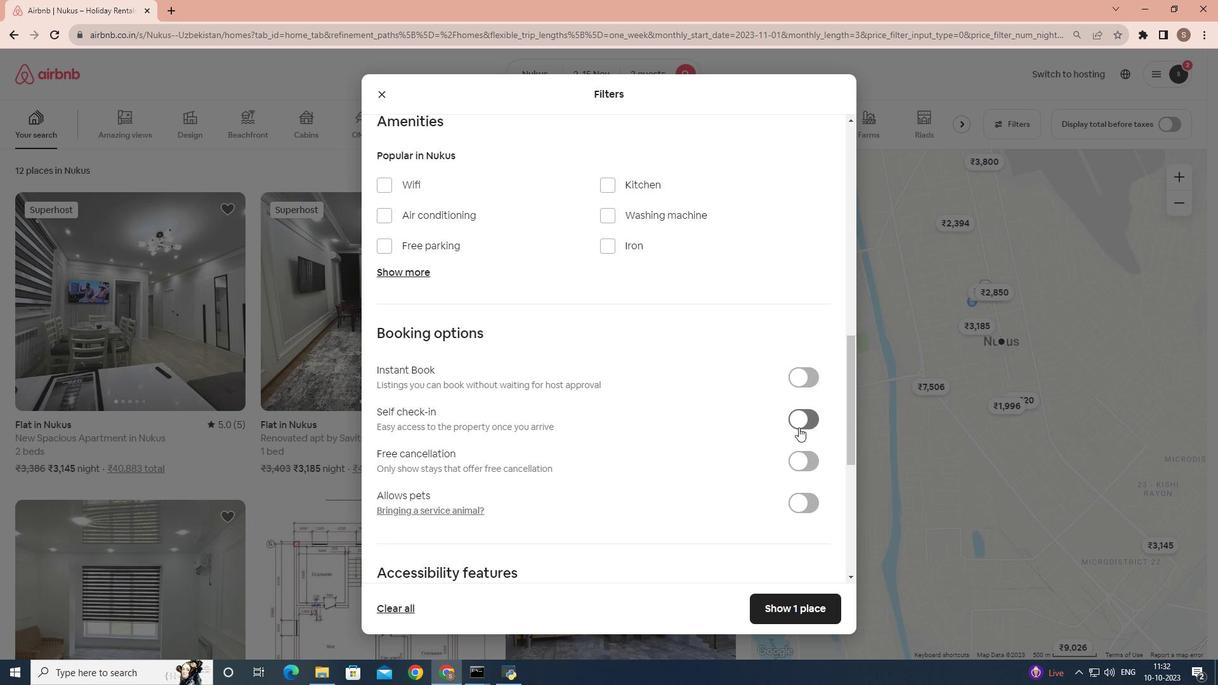 
Action: Mouse moved to (805, 597)
Screenshot: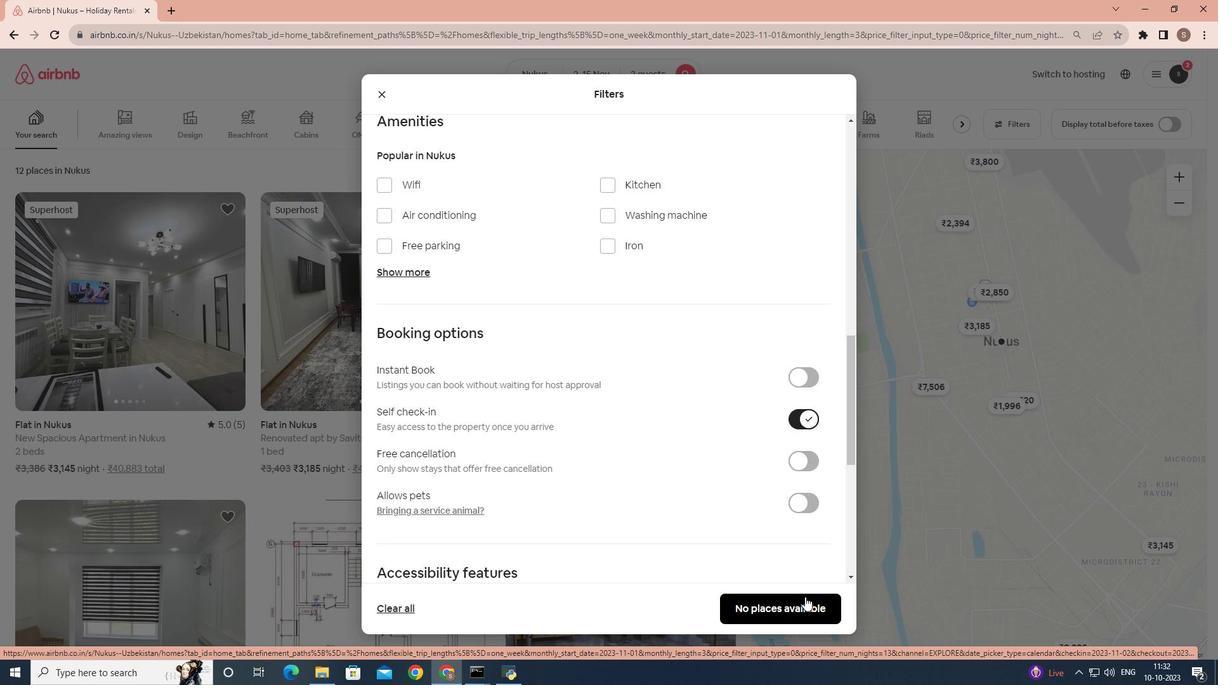 
